 Task: Search one way flight ticket for 4 adults, 2 children, 2 infants in seat and 1 infant on lap in premium economy from Burbank: Hollywood Burbank Airport (was Bob Hope Airport) to Evansville: Evansville Regional Airport on 5-3-2023. Choice of flights is Royal air maroc. Number of bags: 1 carry on bag. Outbound departure time preference is 7:45.
Action: Mouse moved to (381, 317)
Screenshot: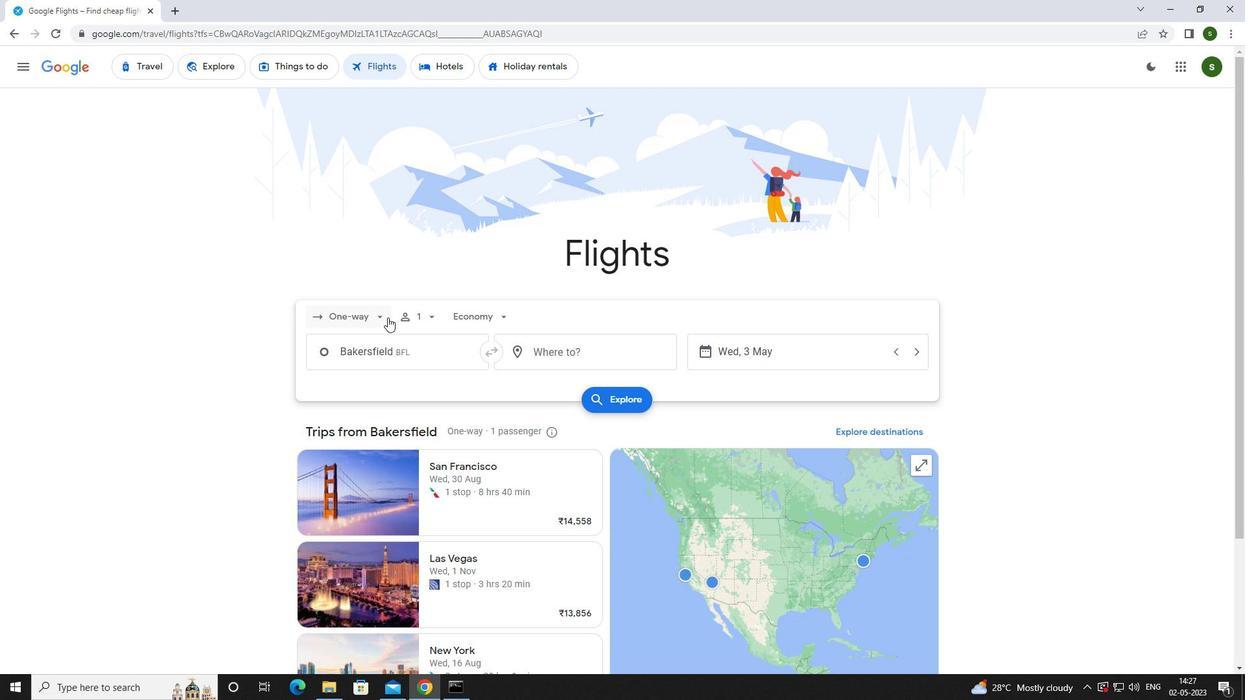 
Action: Mouse pressed left at (381, 317)
Screenshot: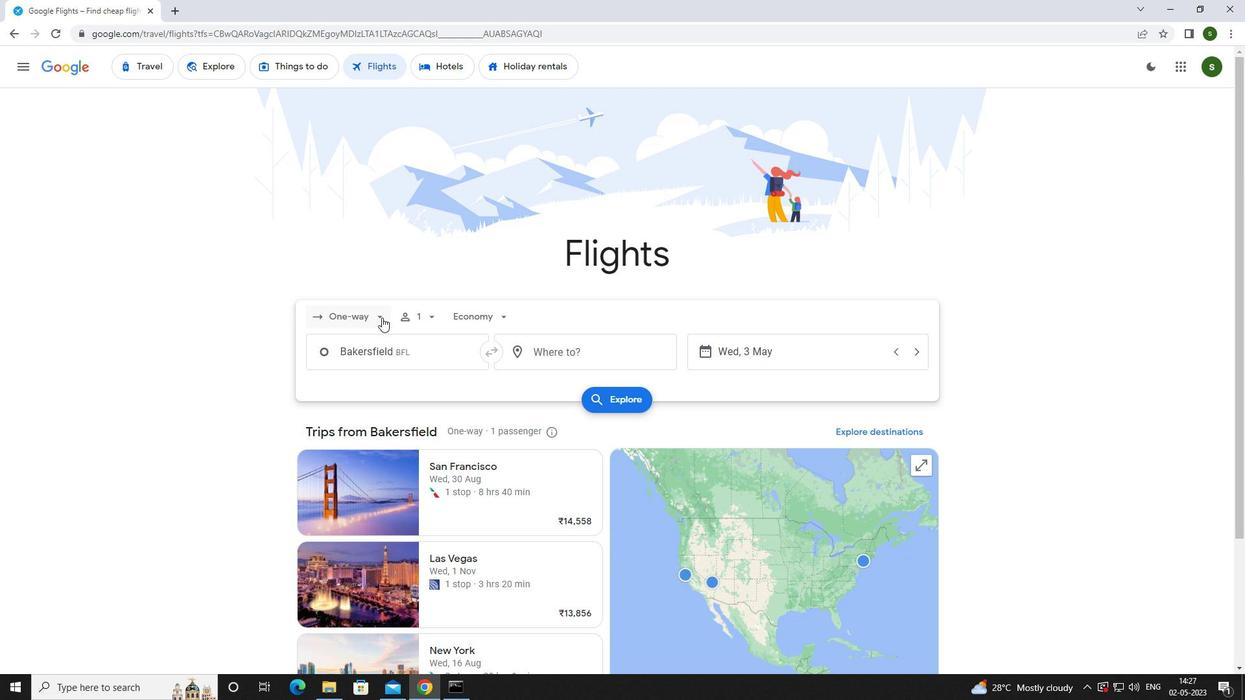 
Action: Mouse moved to (375, 372)
Screenshot: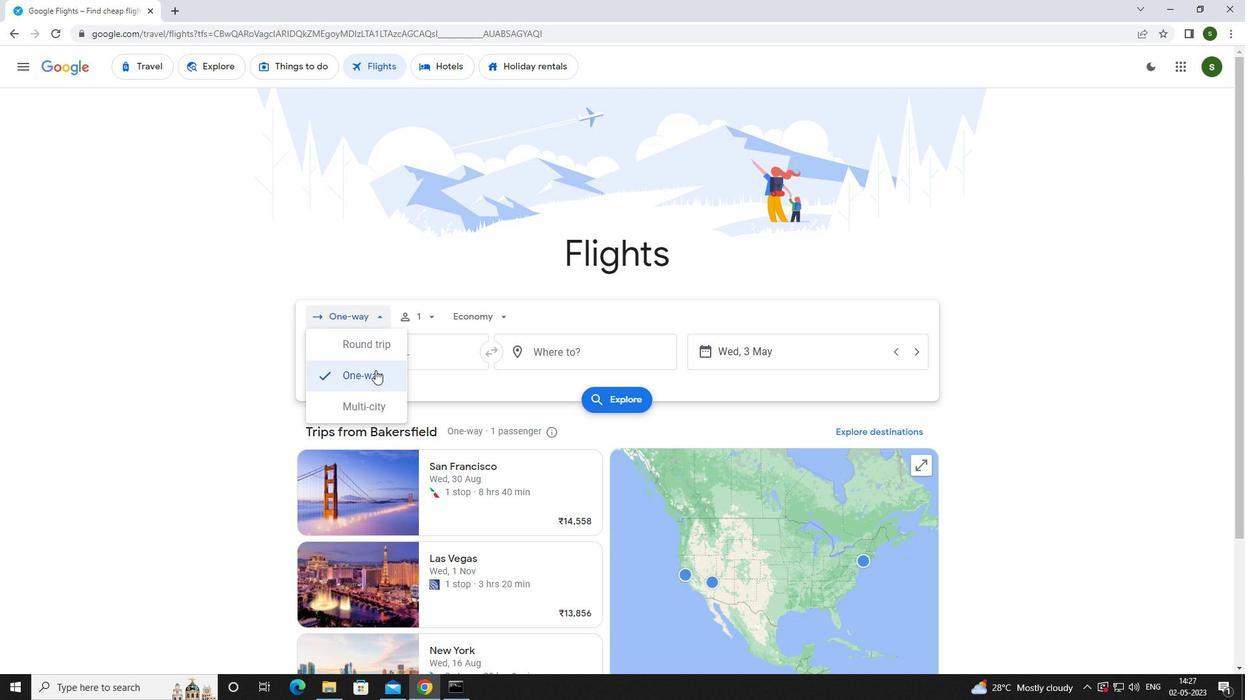 
Action: Mouse pressed left at (375, 372)
Screenshot: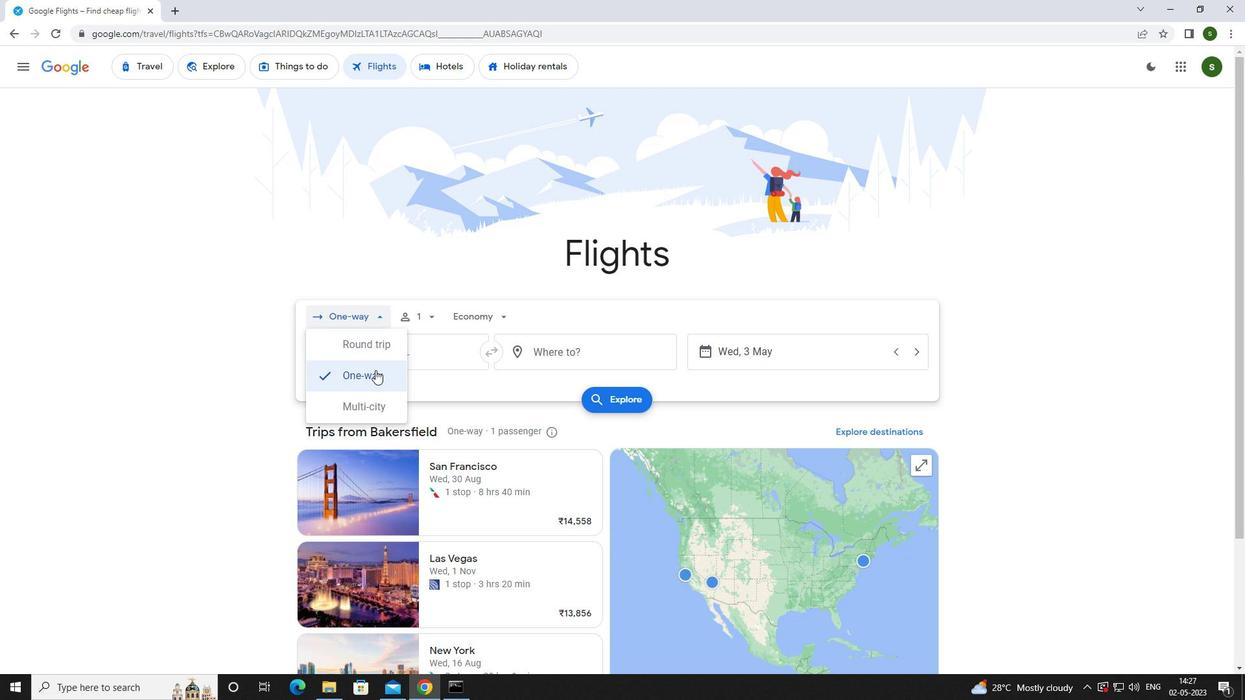 
Action: Mouse moved to (431, 315)
Screenshot: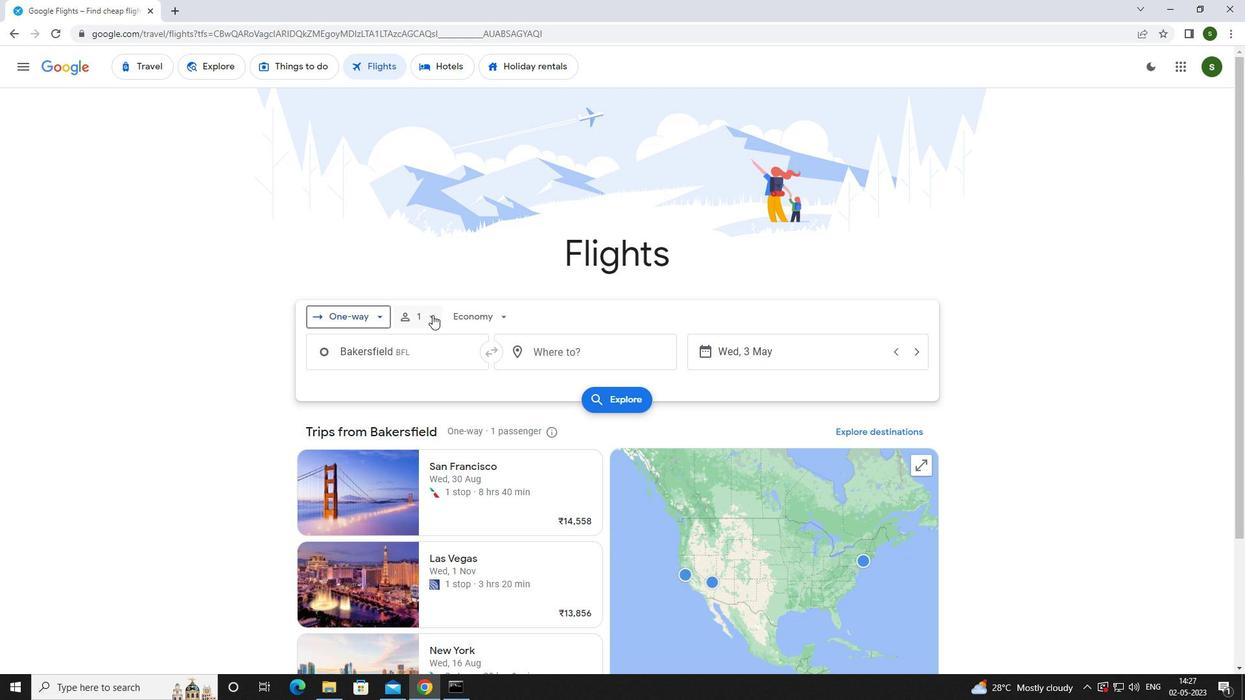 
Action: Mouse pressed left at (431, 315)
Screenshot: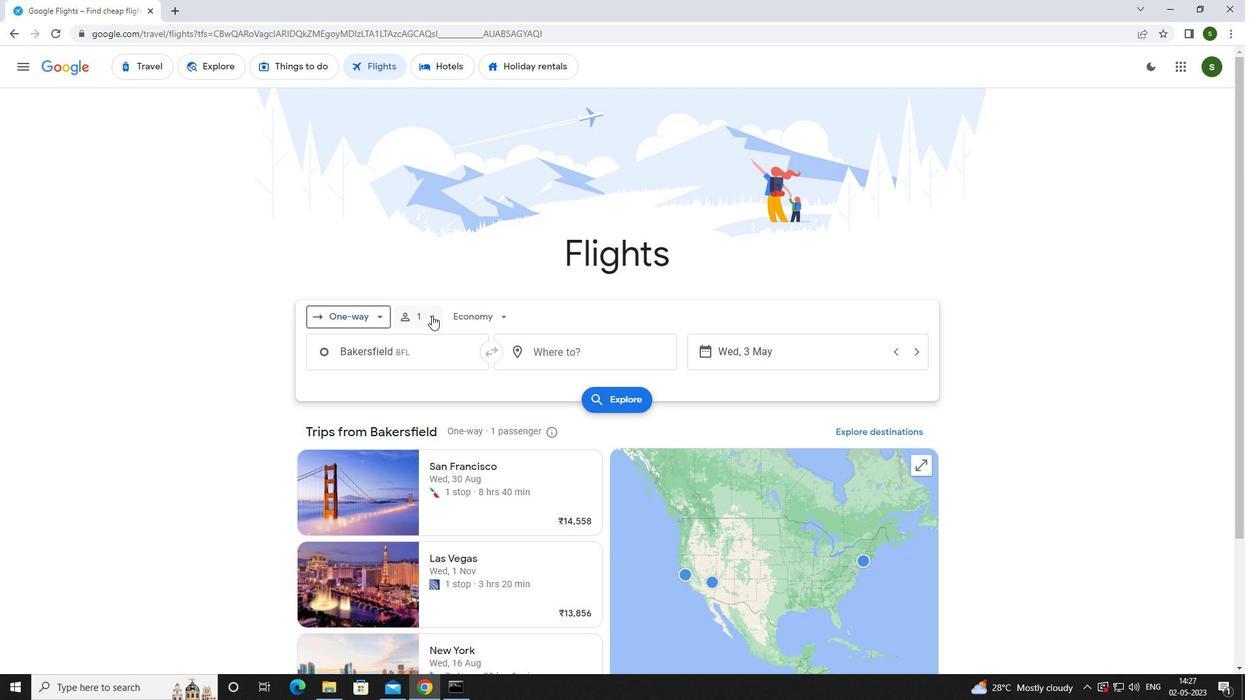 
Action: Mouse moved to (530, 353)
Screenshot: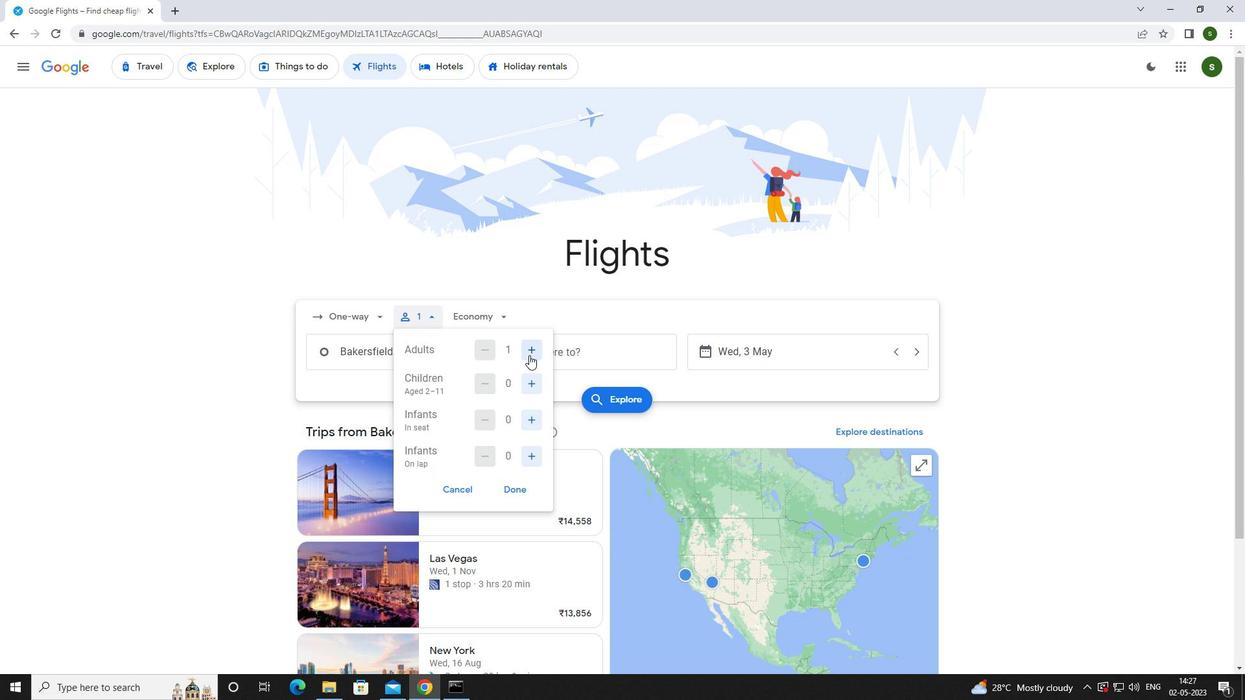 
Action: Mouse pressed left at (530, 353)
Screenshot: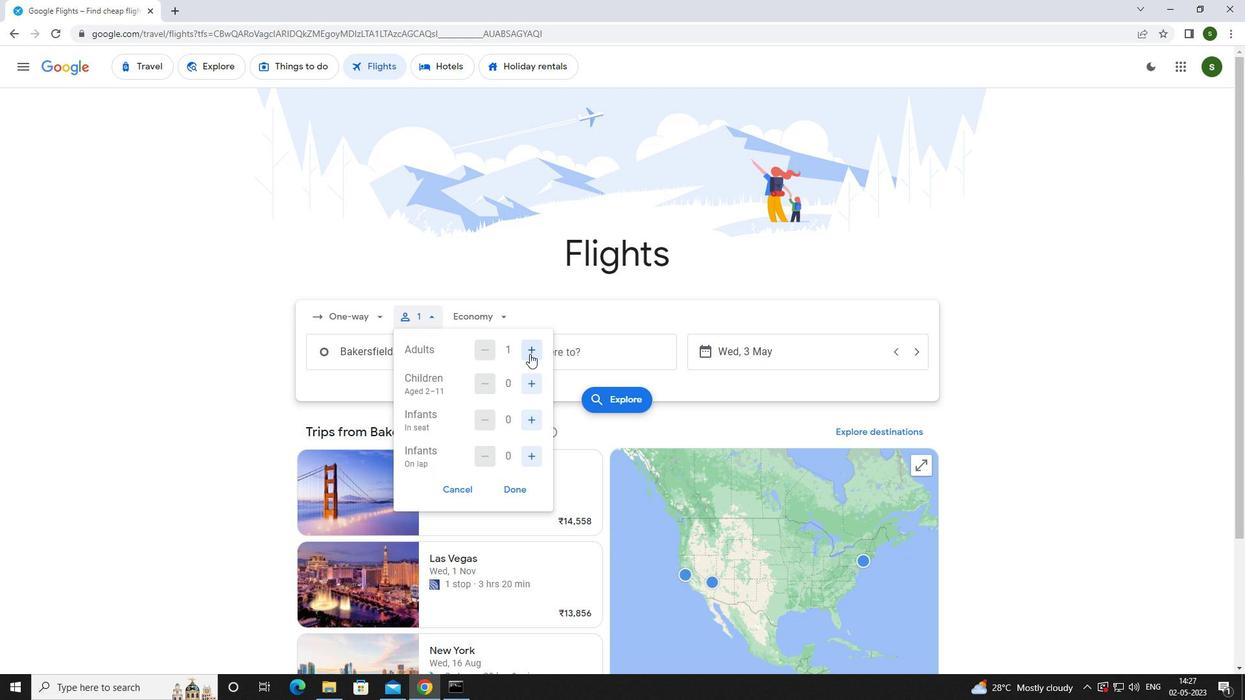 
Action: Mouse pressed left at (530, 353)
Screenshot: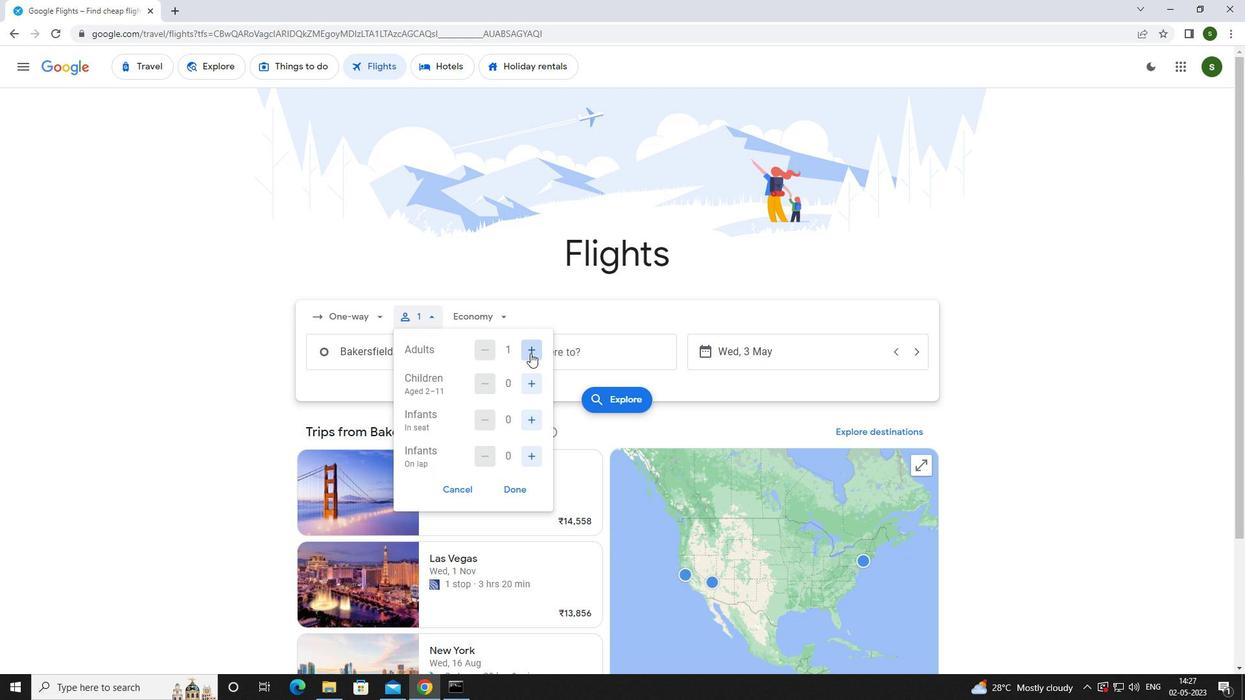 
Action: Mouse pressed left at (530, 353)
Screenshot: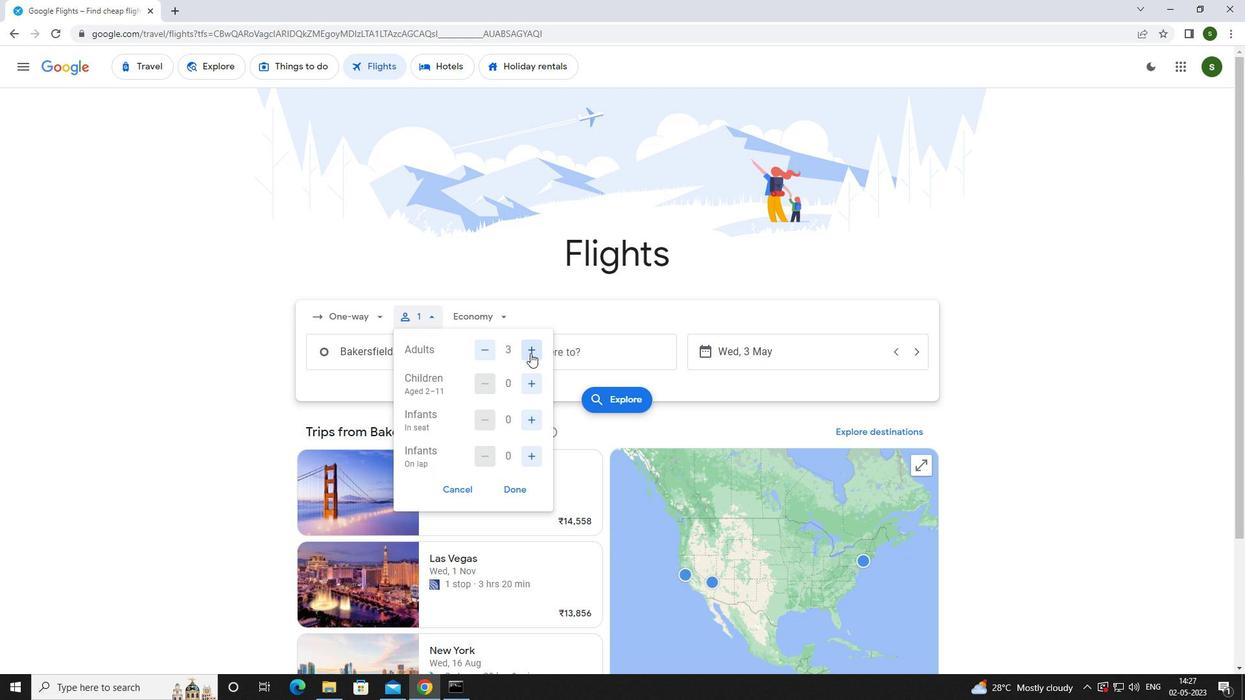 
Action: Mouse moved to (533, 383)
Screenshot: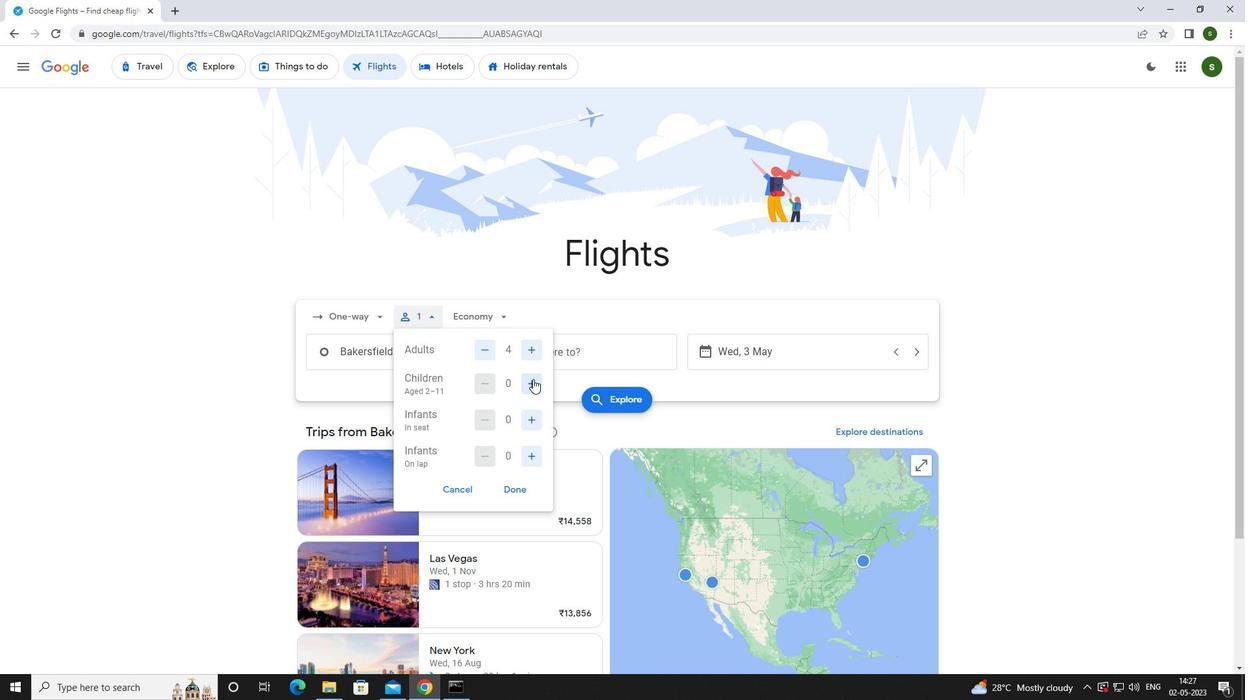 
Action: Mouse pressed left at (533, 383)
Screenshot: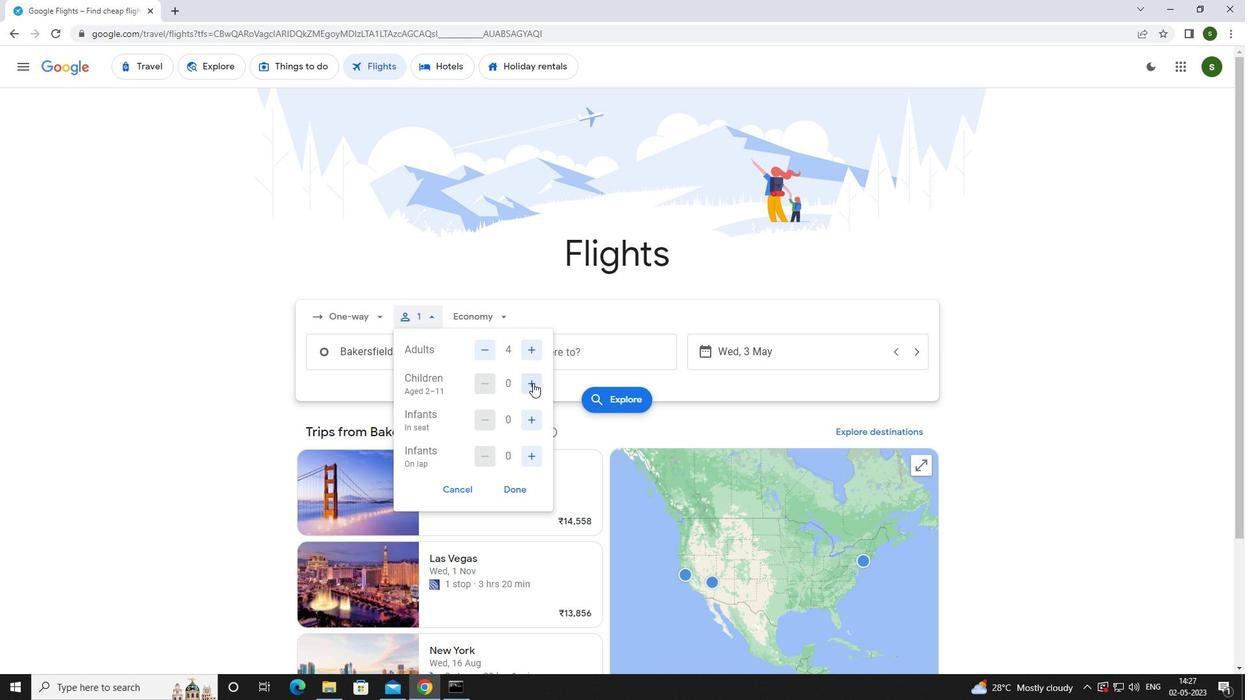 
Action: Mouse pressed left at (533, 383)
Screenshot: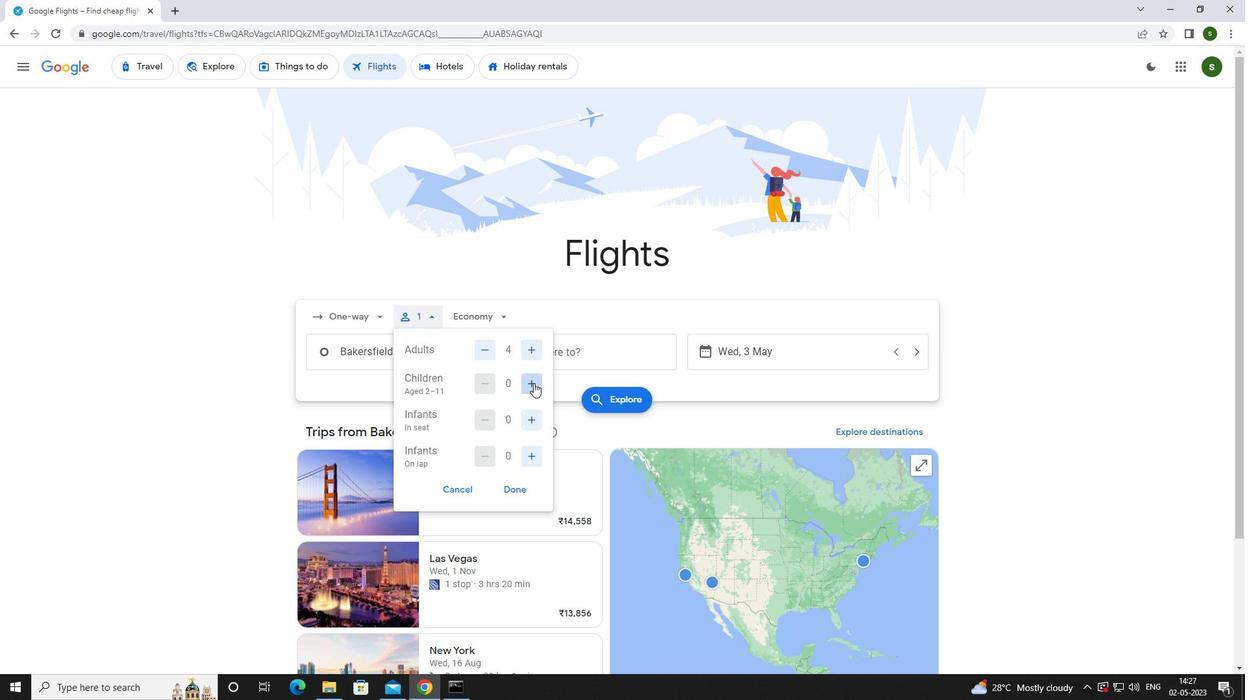 
Action: Mouse moved to (531, 424)
Screenshot: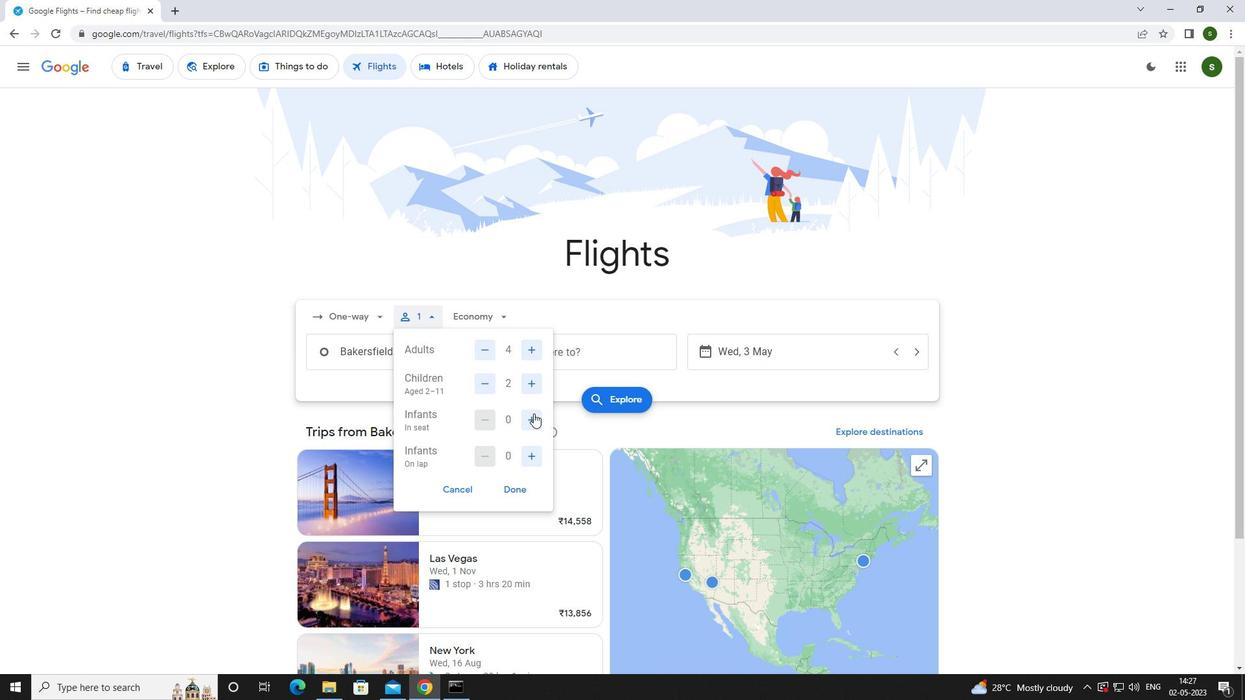 
Action: Mouse pressed left at (531, 424)
Screenshot: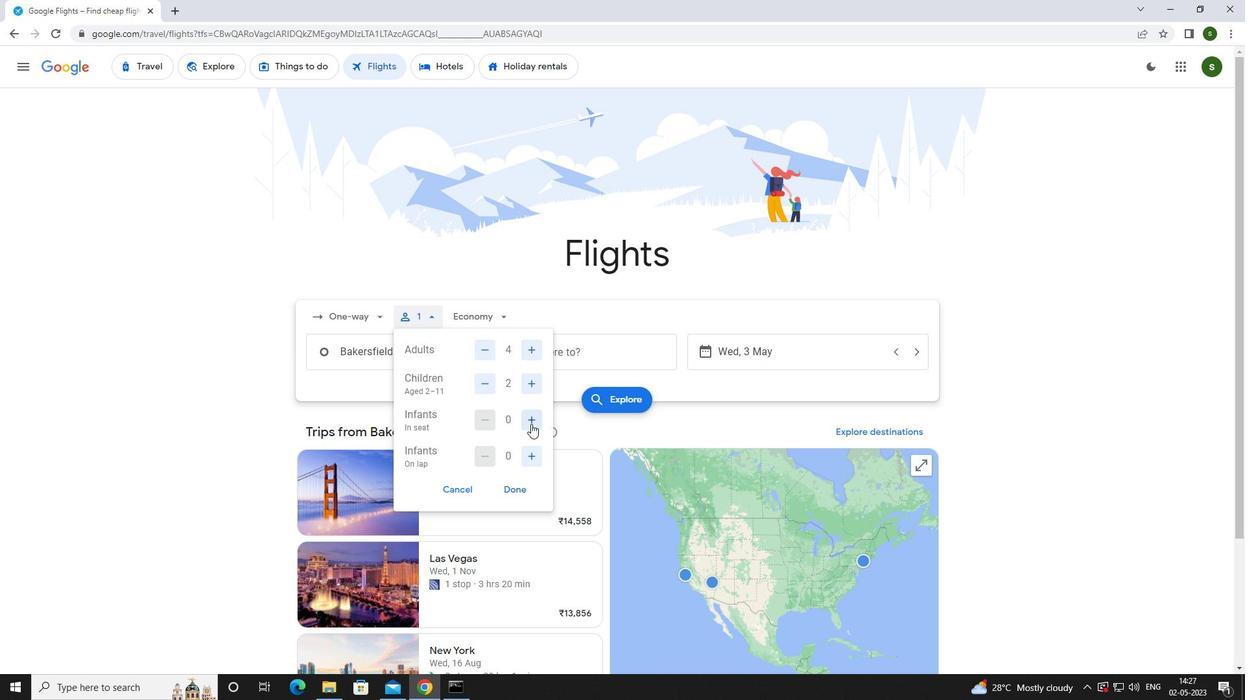
Action: Mouse pressed left at (531, 424)
Screenshot: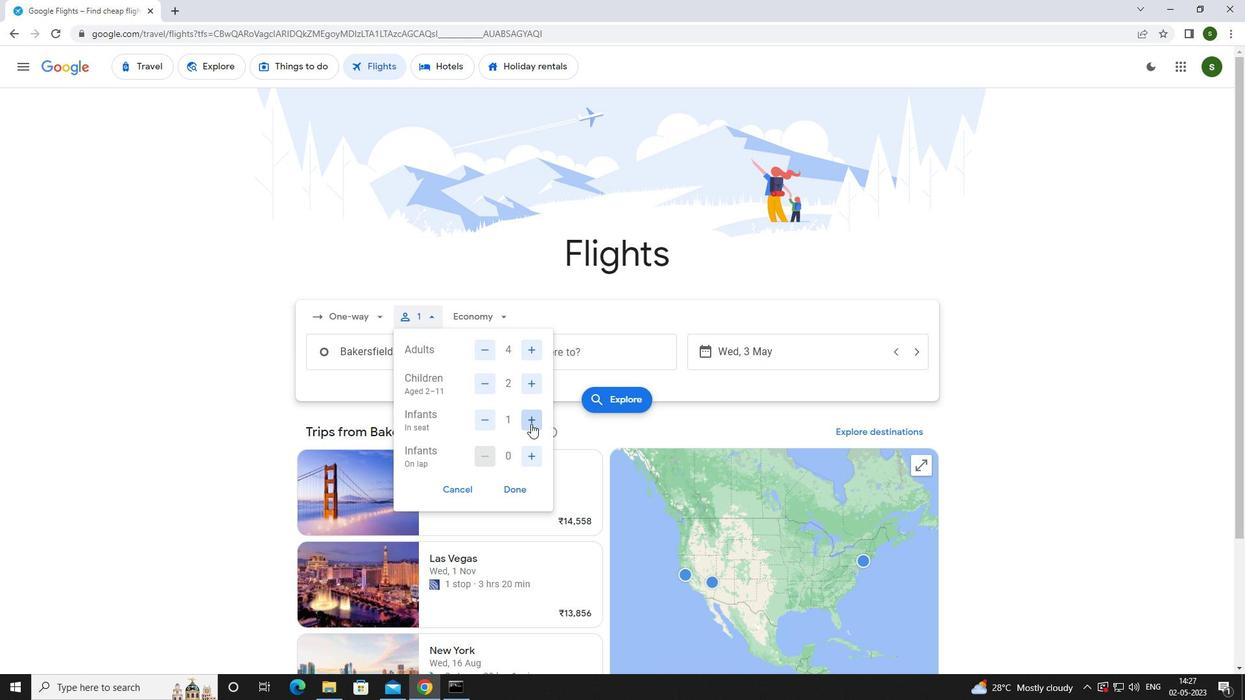 
Action: Mouse moved to (531, 453)
Screenshot: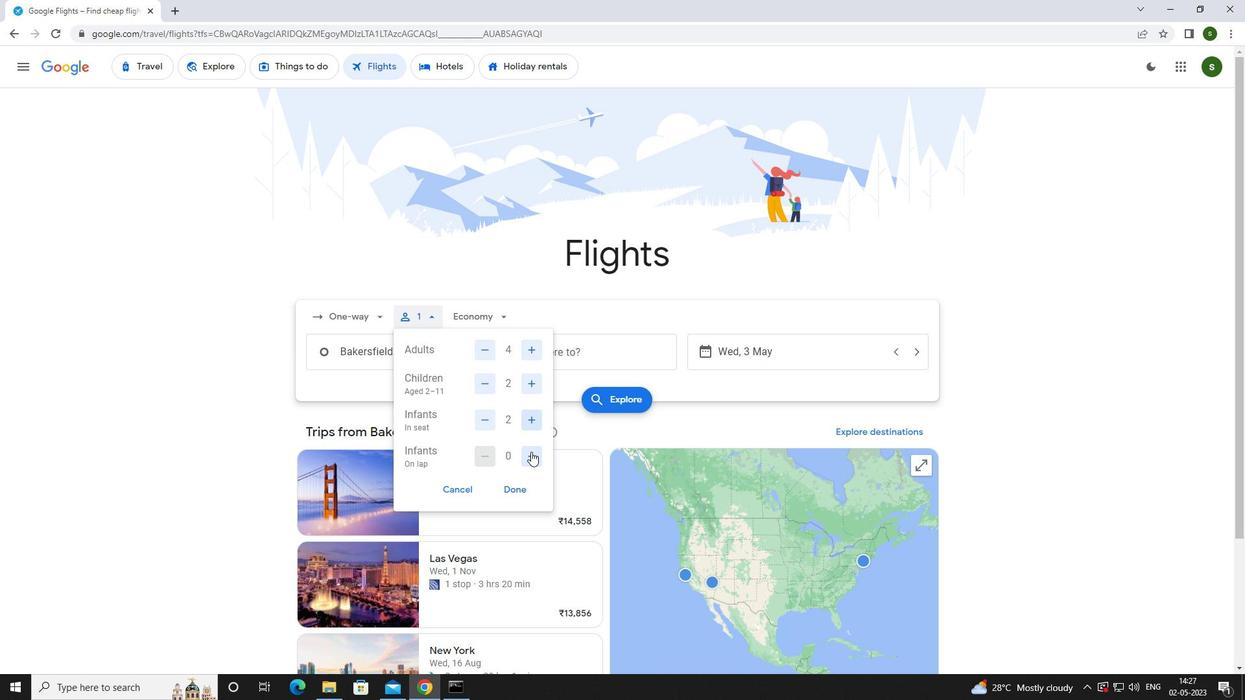 
Action: Mouse pressed left at (531, 453)
Screenshot: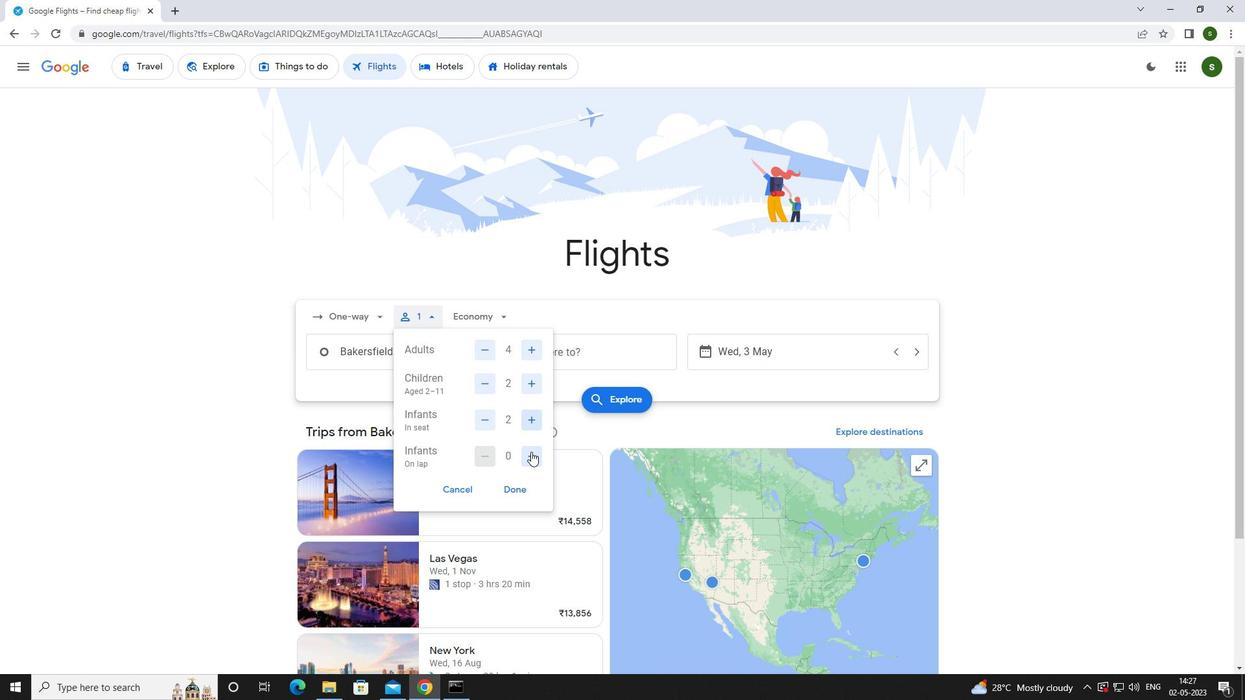 
Action: Mouse moved to (499, 319)
Screenshot: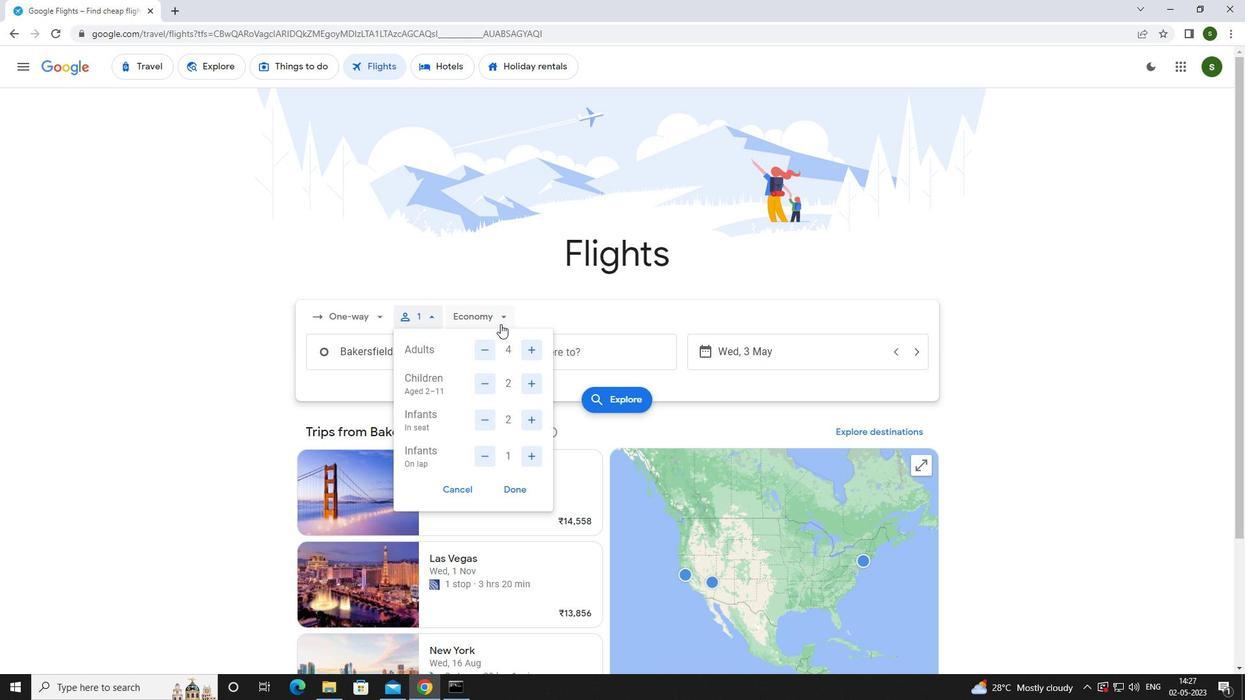 
Action: Mouse pressed left at (499, 319)
Screenshot: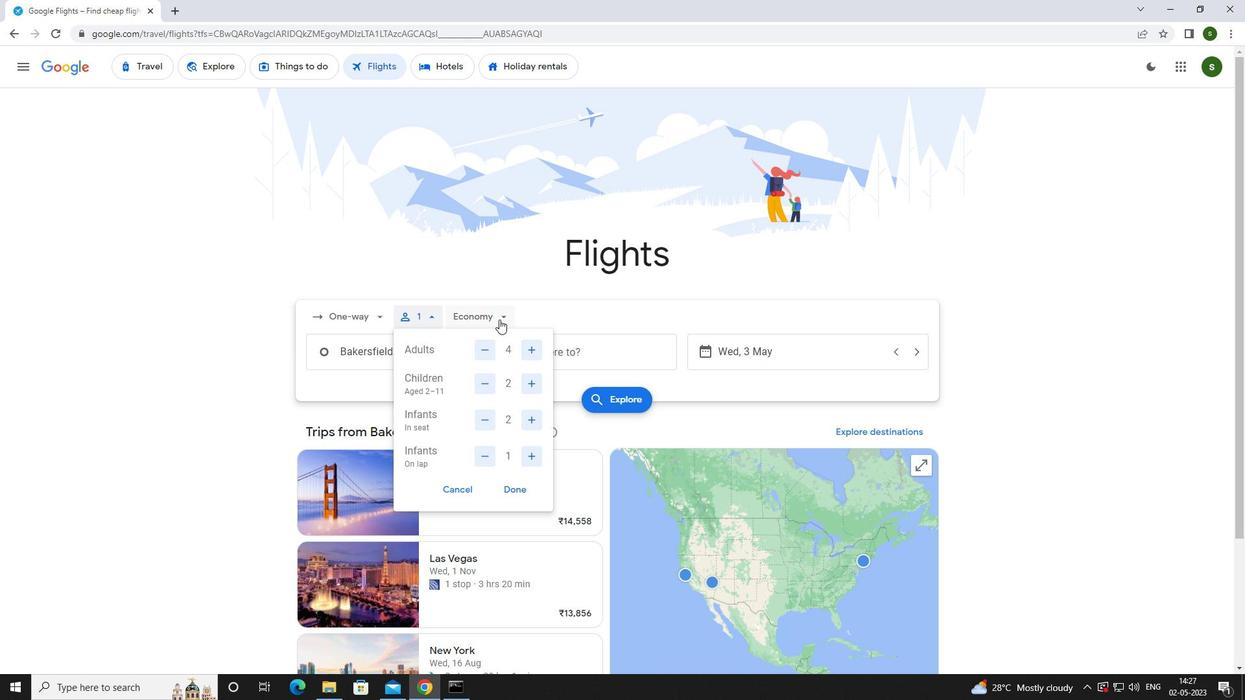 
Action: Mouse moved to (505, 377)
Screenshot: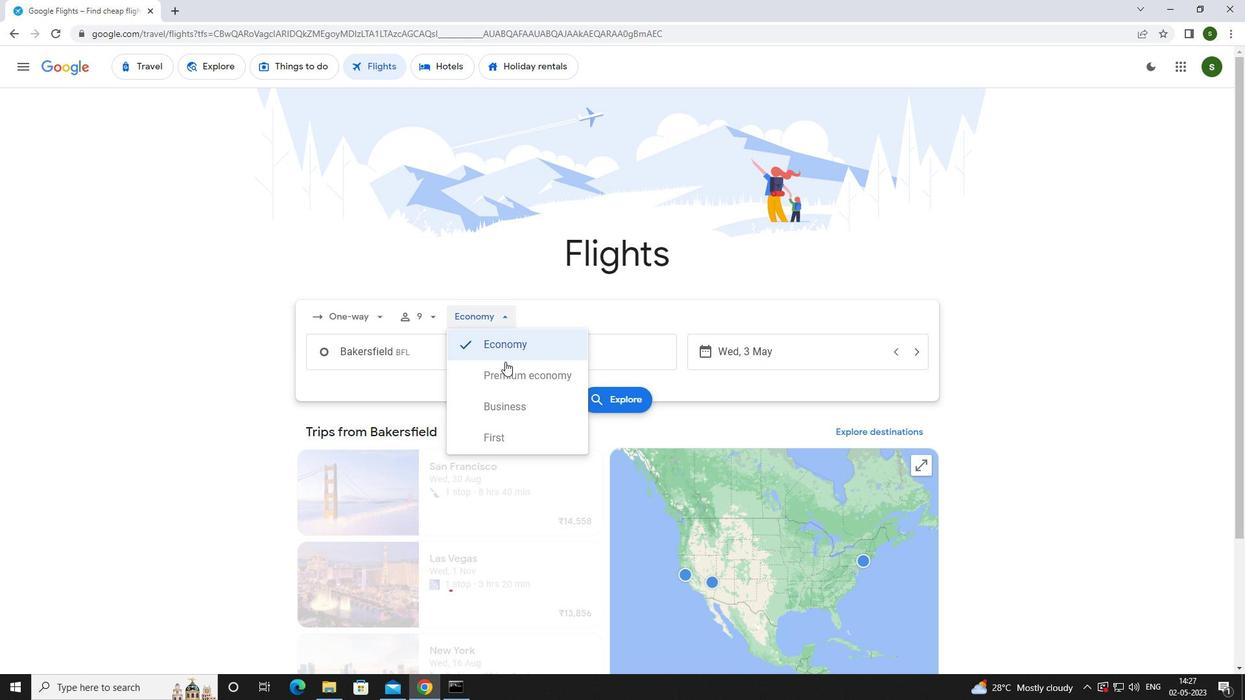 
Action: Mouse pressed left at (505, 377)
Screenshot: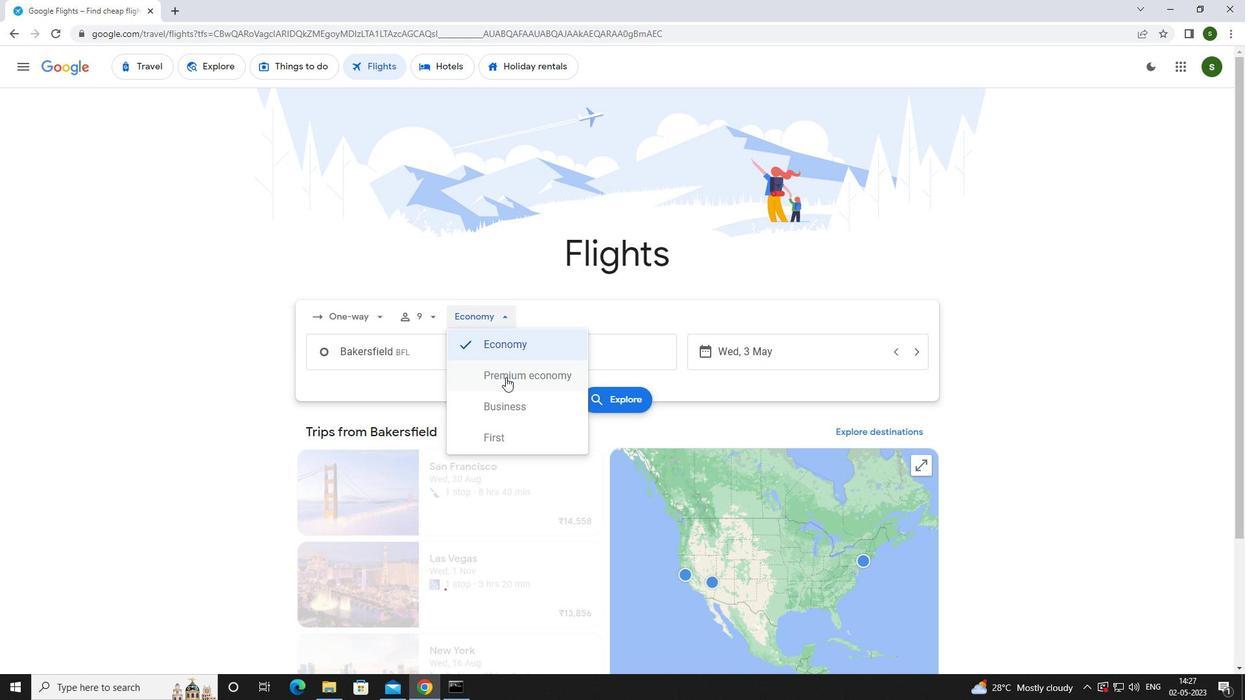 
Action: Mouse moved to (466, 357)
Screenshot: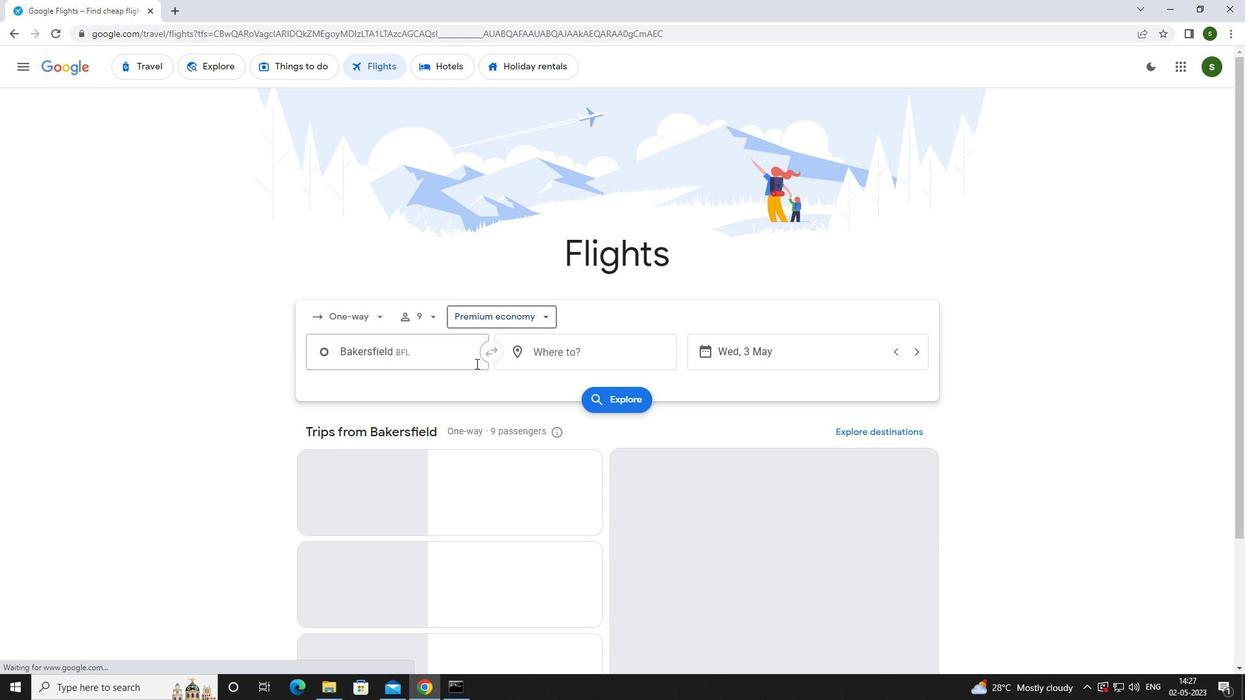 
Action: Mouse pressed left at (466, 357)
Screenshot: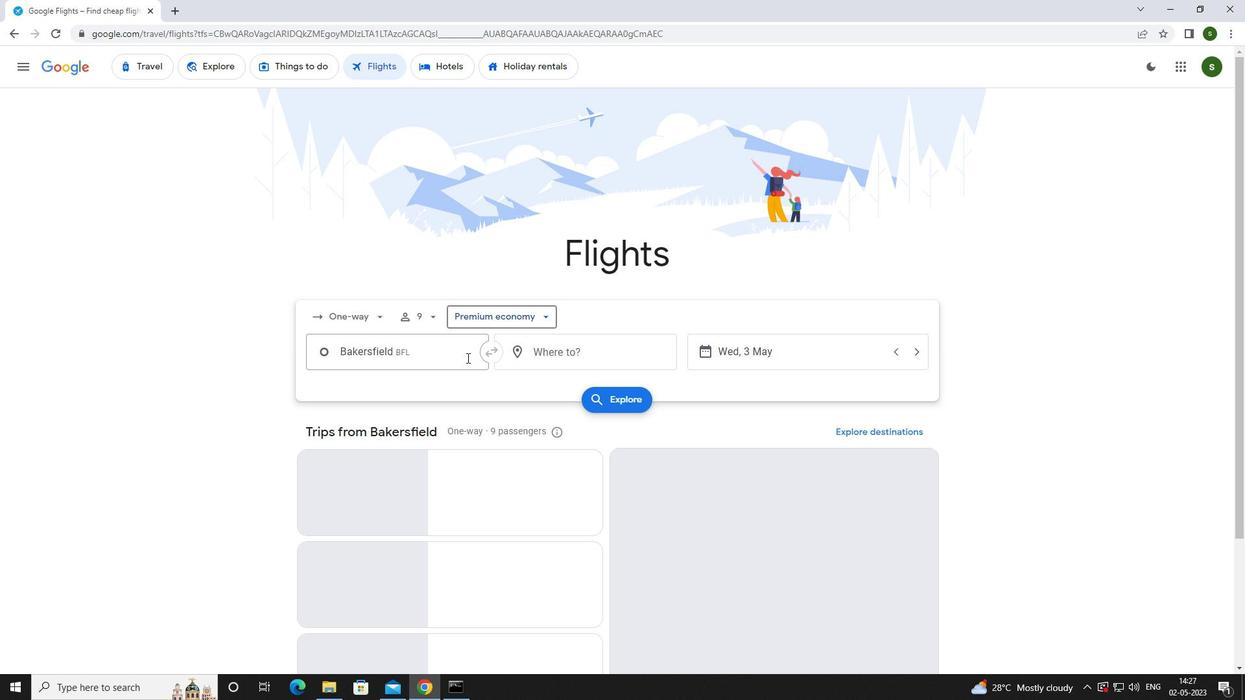 
Action: Mouse moved to (461, 358)
Screenshot: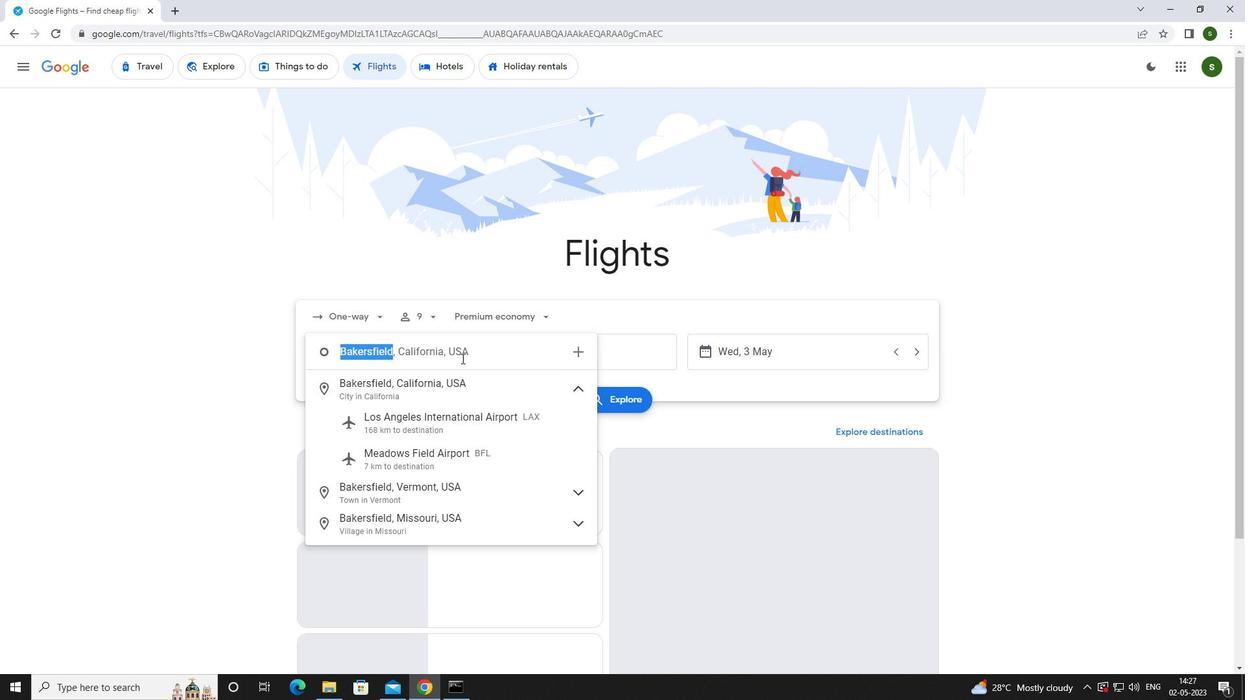 
Action: Key pressed <Key.caps_lock>b<Key.caps_lock>urbank
Screenshot: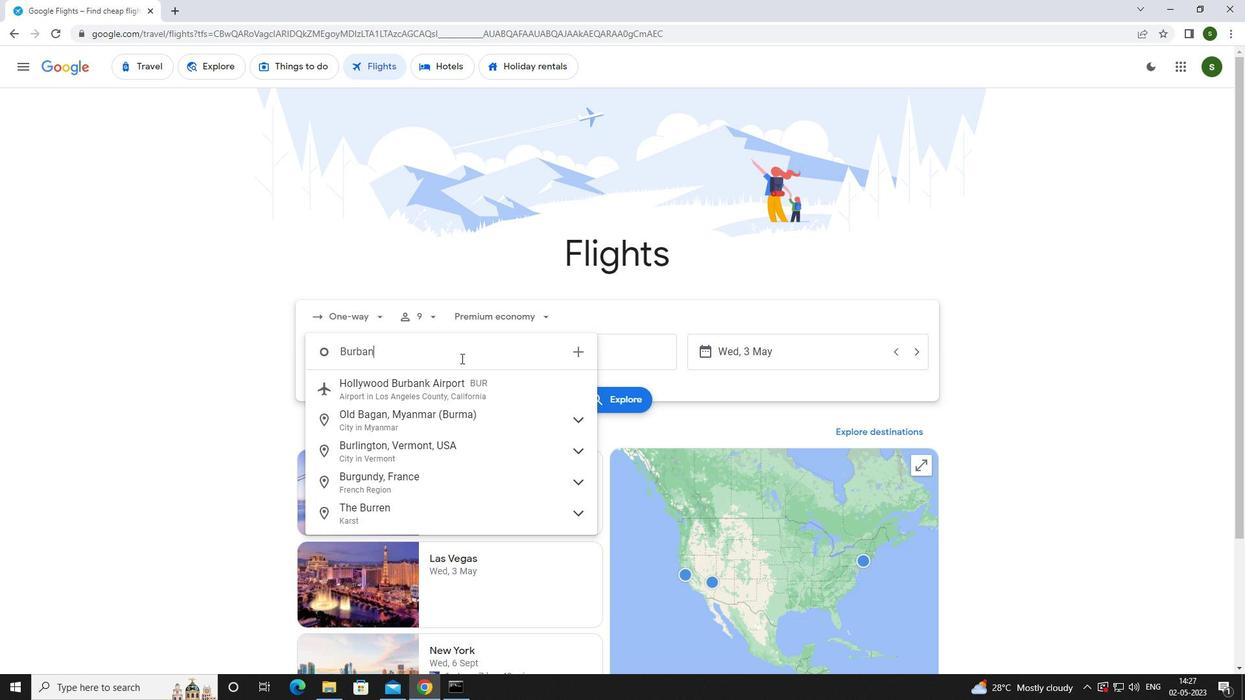 
Action: Mouse moved to (464, 418)
Screenshot: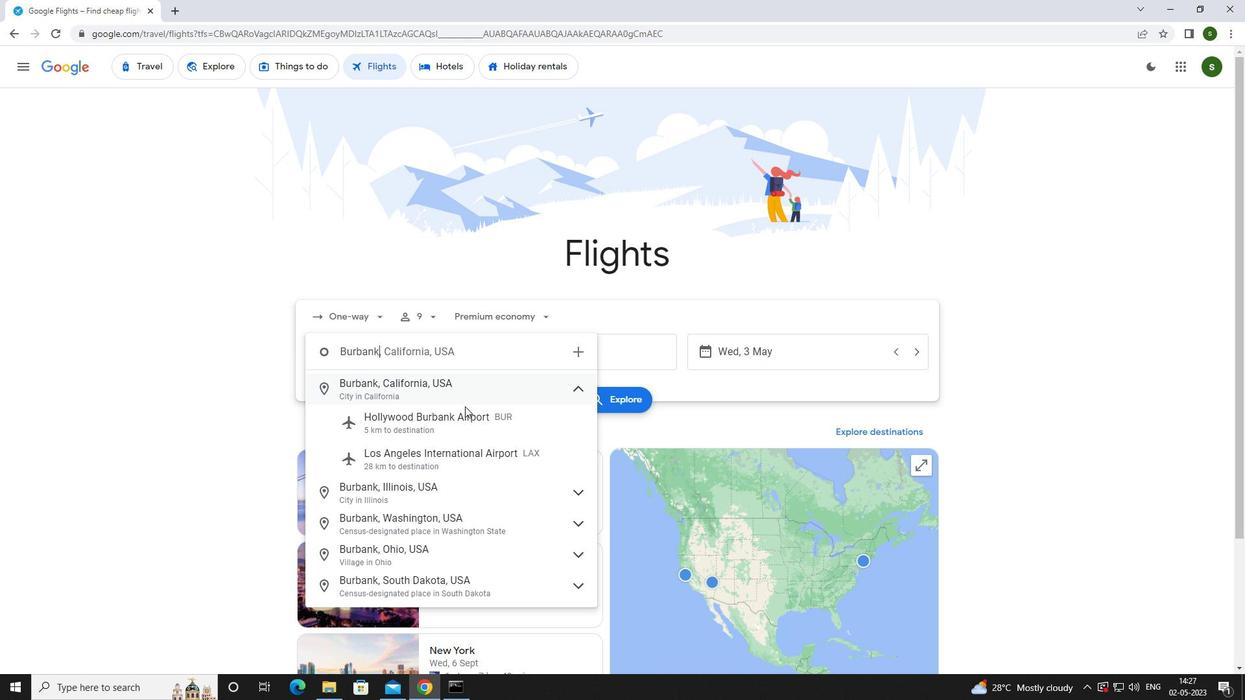 
Action: Mouse pressed left at (464, 418)
Screenshot: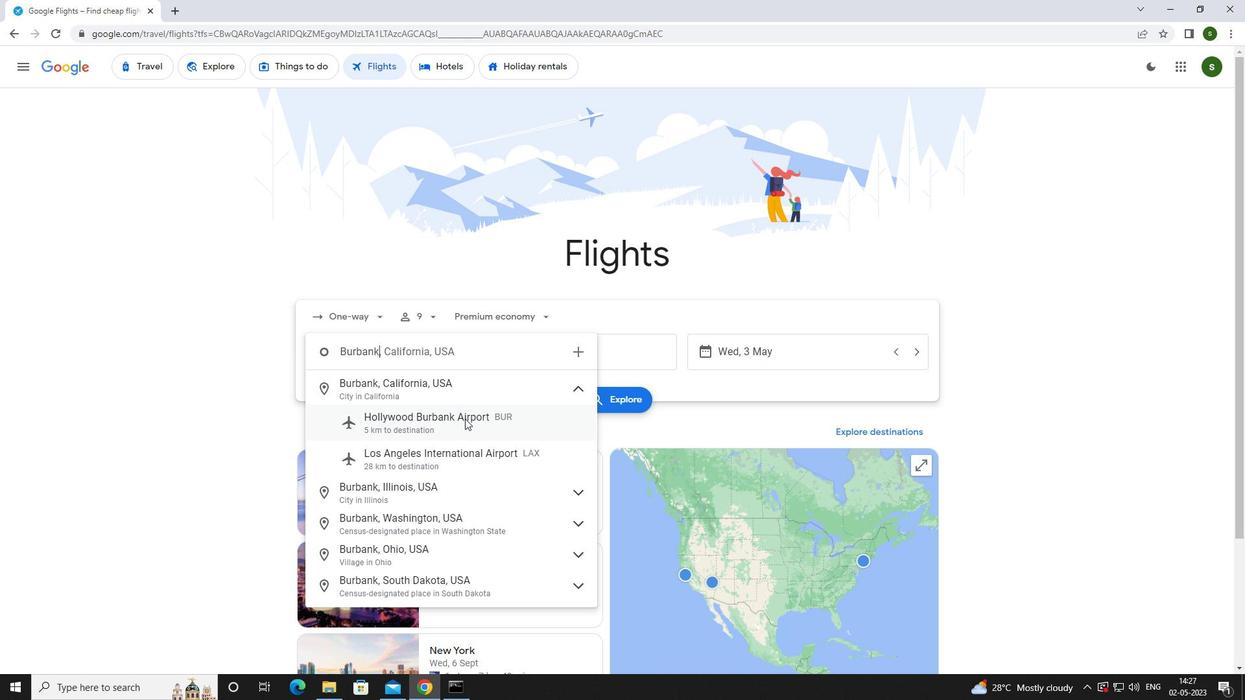 
Action: Mouse moved to (570, 345)
Screenshot: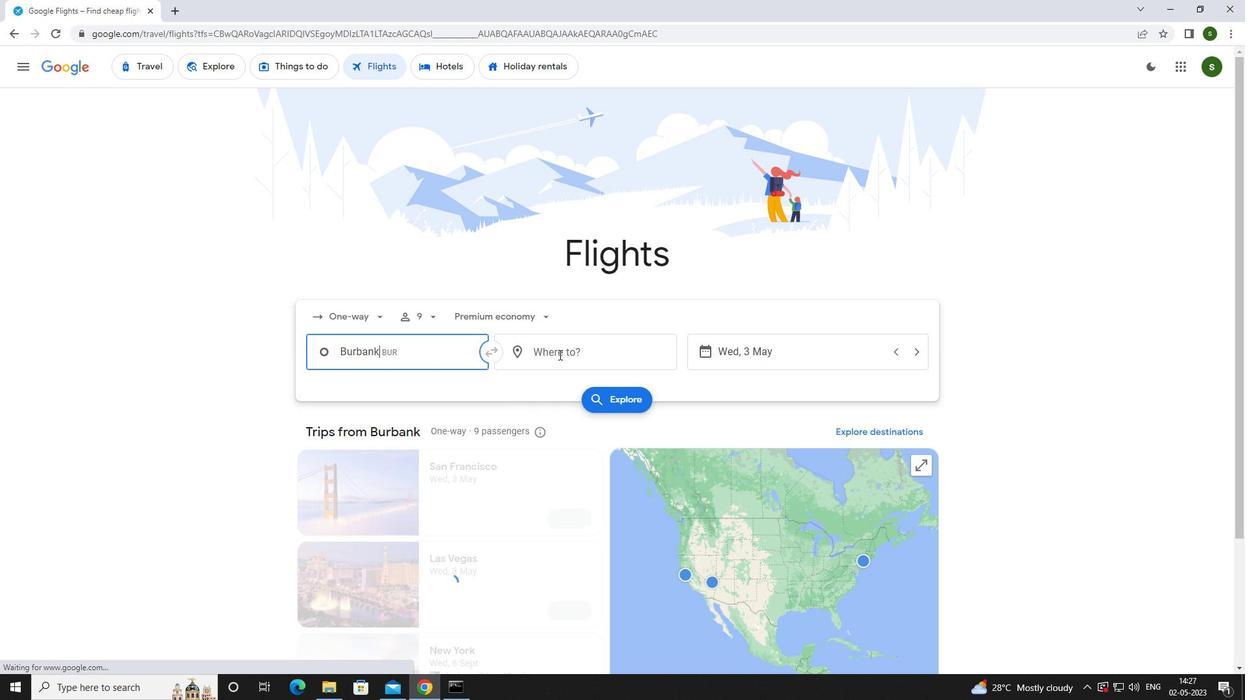 
Action: Mouse pressed left at (570, 345)
Screenshot: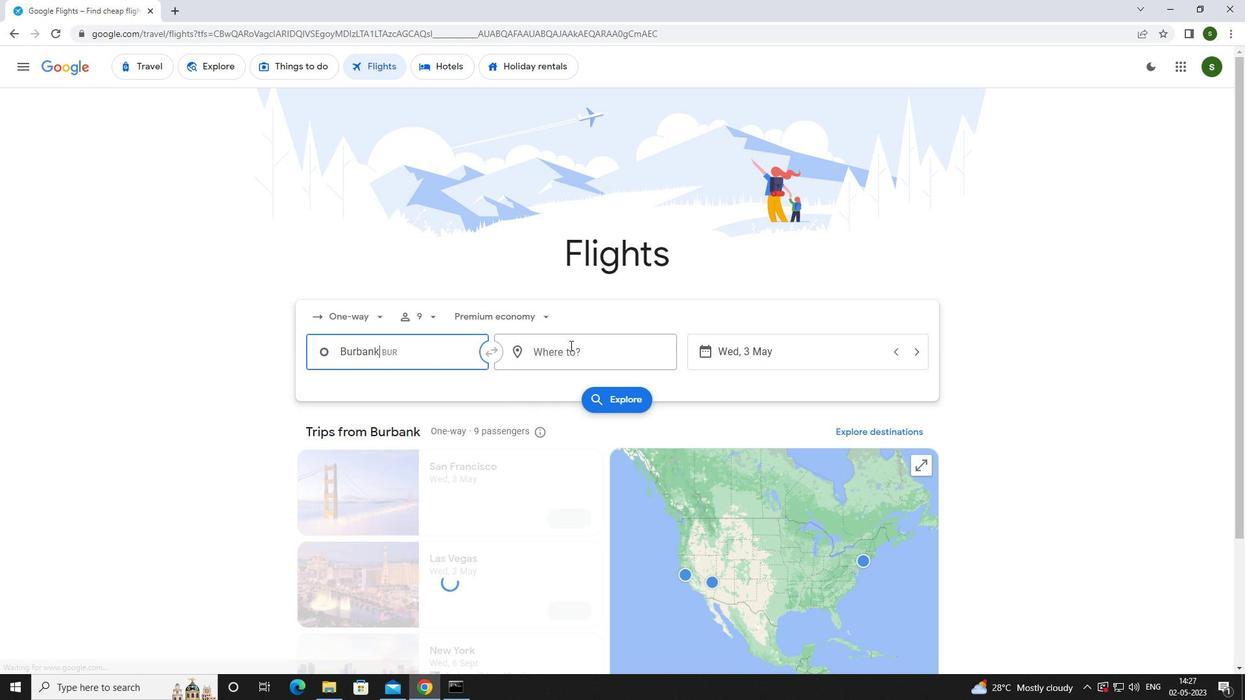 
Action: Mouse moved to (556, 348)
Screenshot: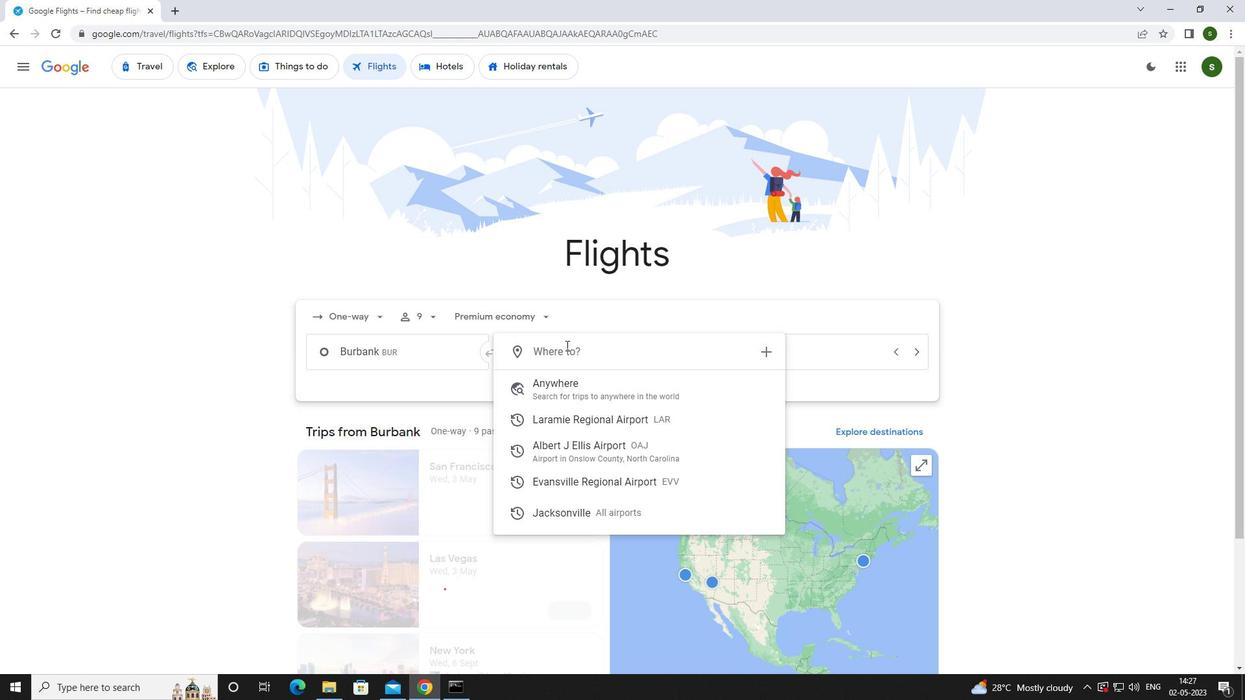 
Action: Key pressed <Key.caps_lock>e<Key.caps_lock>vansvil
Screenshot: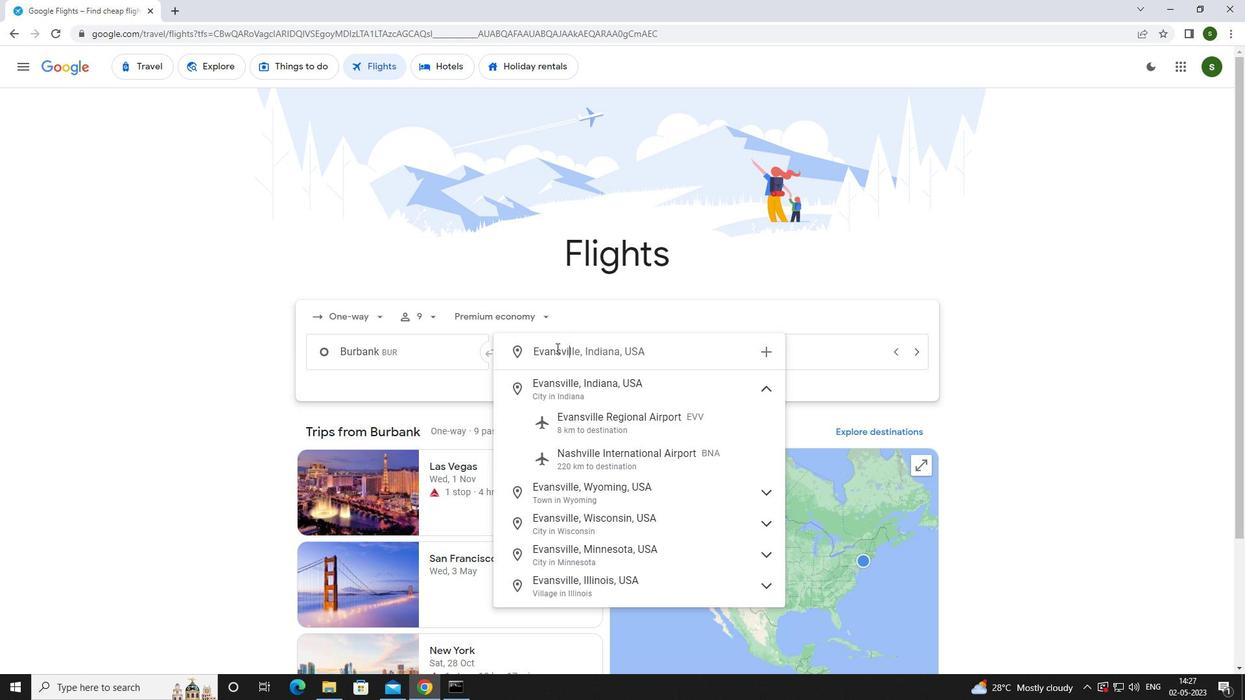 
Action: Mouse moved to (587, 420)
Screenshot: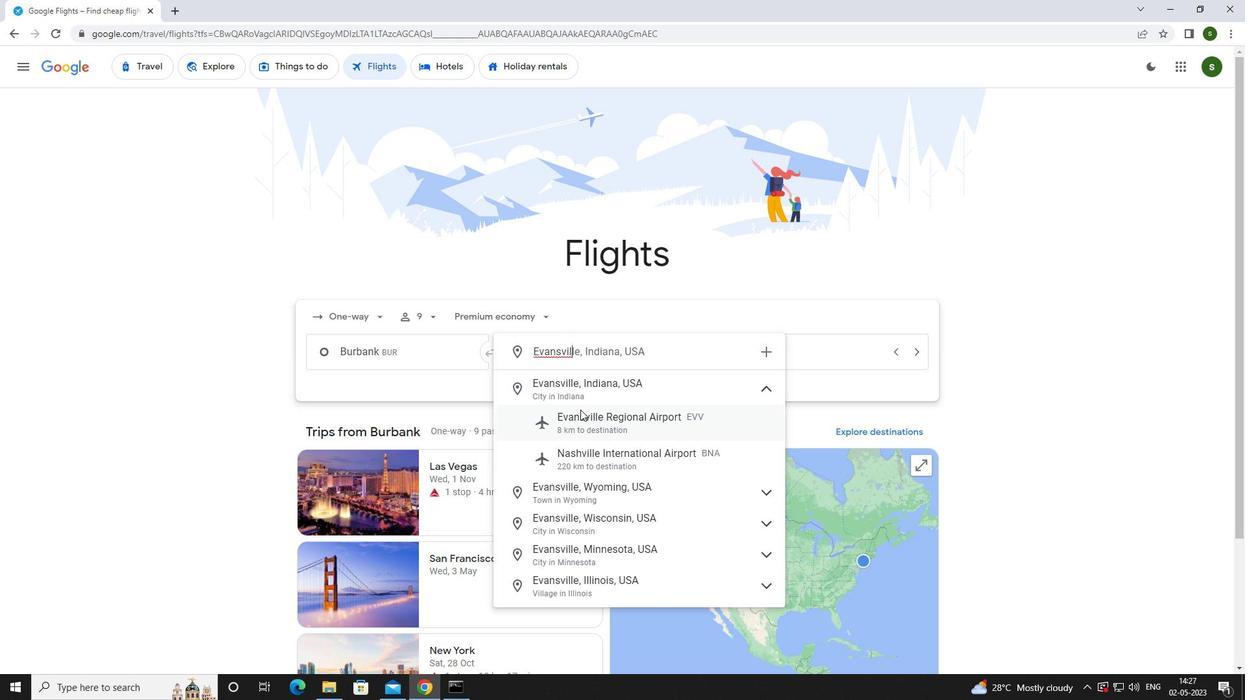 
Action: Mouse pressed left at (587, 420)
Screenshot: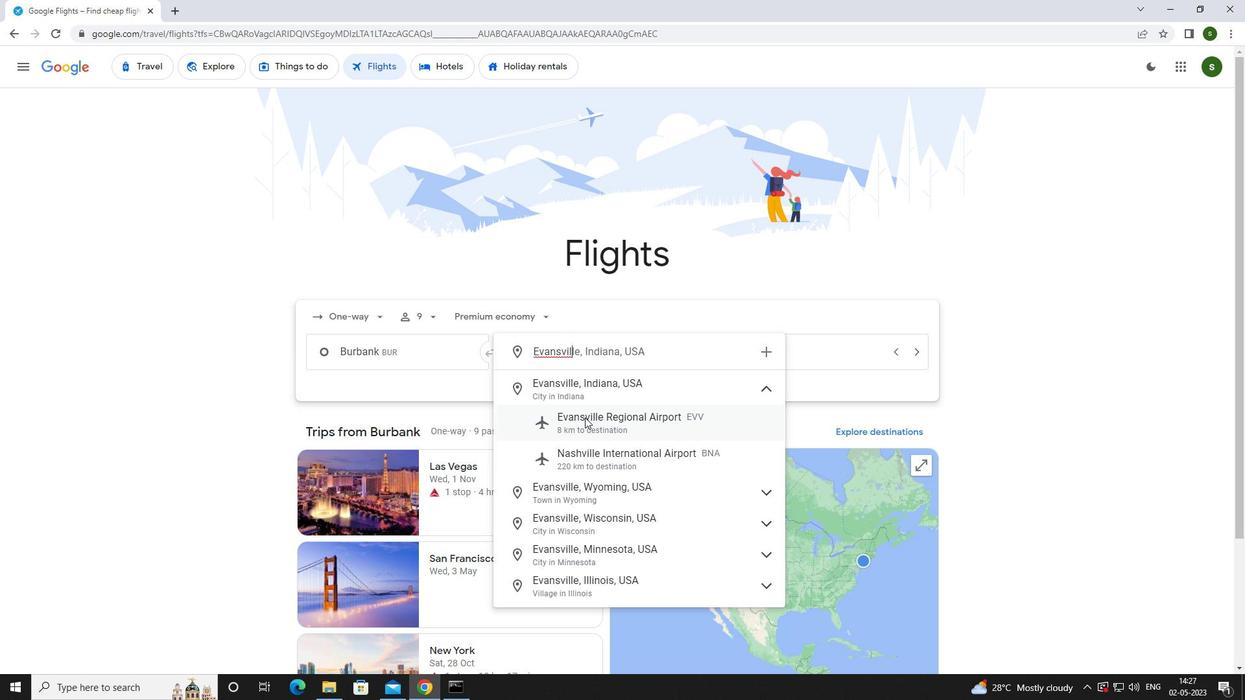 
Action: Mouse moved to (800, 354)
Screenshot: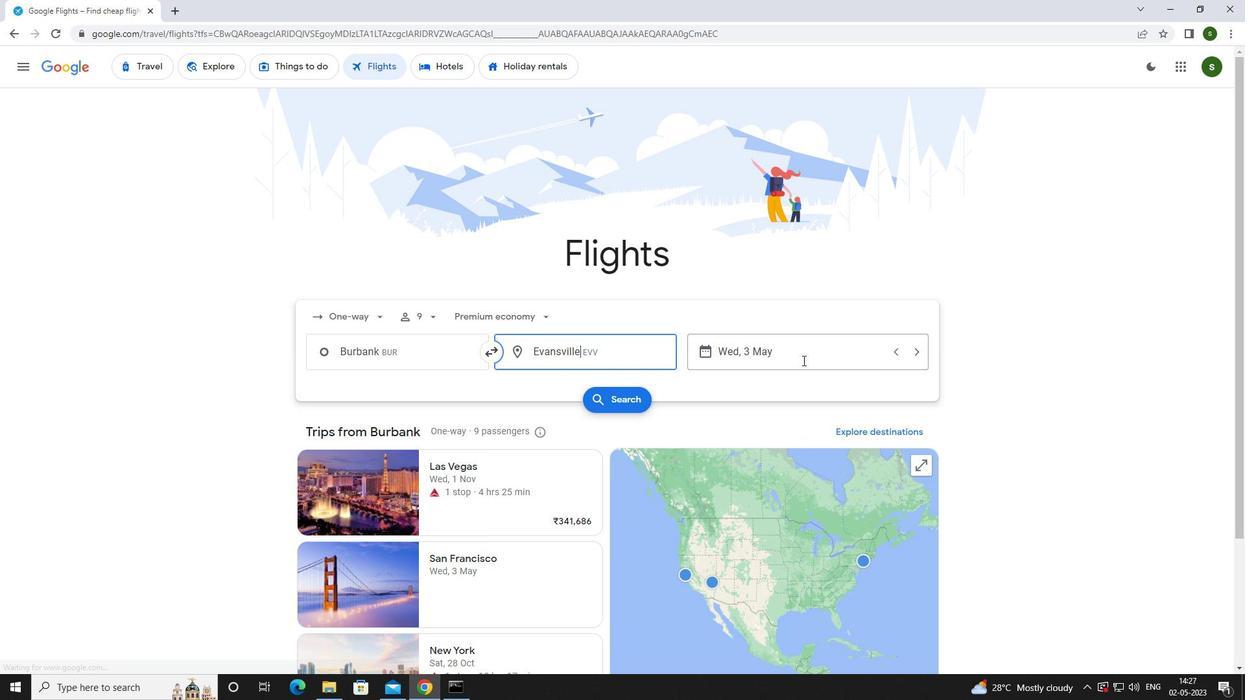 
Action: Mouse pressed left at (800, 354)
Screenshot: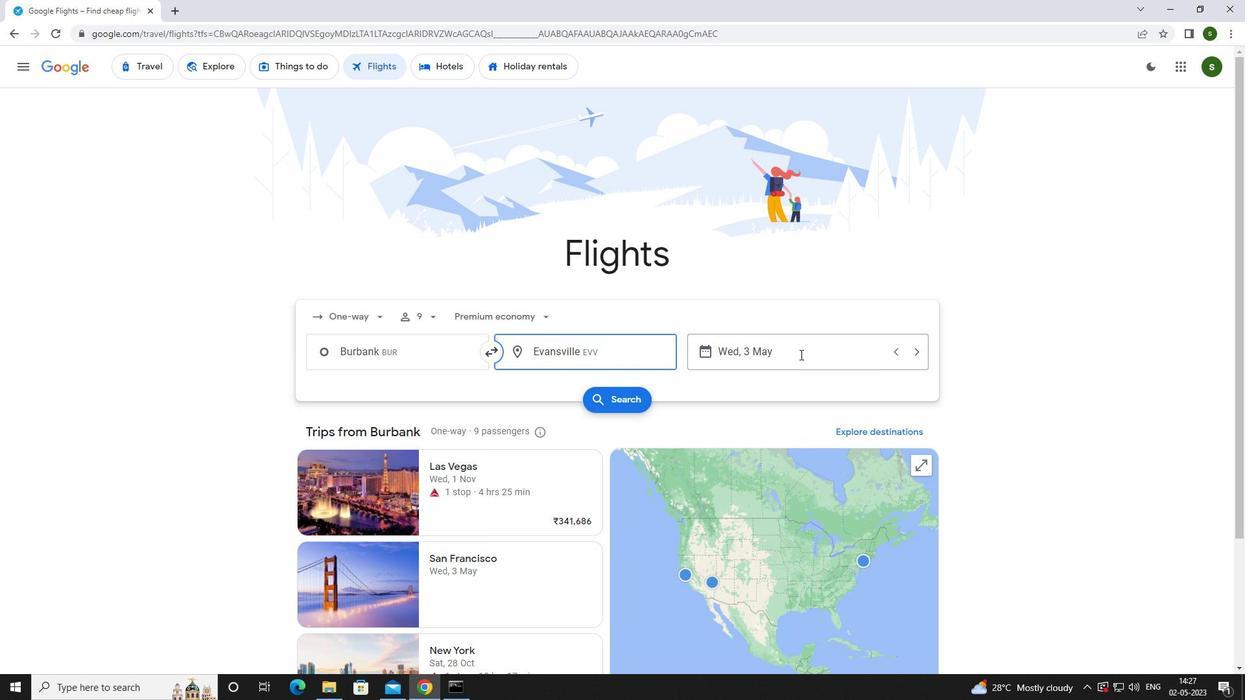 
Action: Mouse moved to (566, 437)
Screenshot: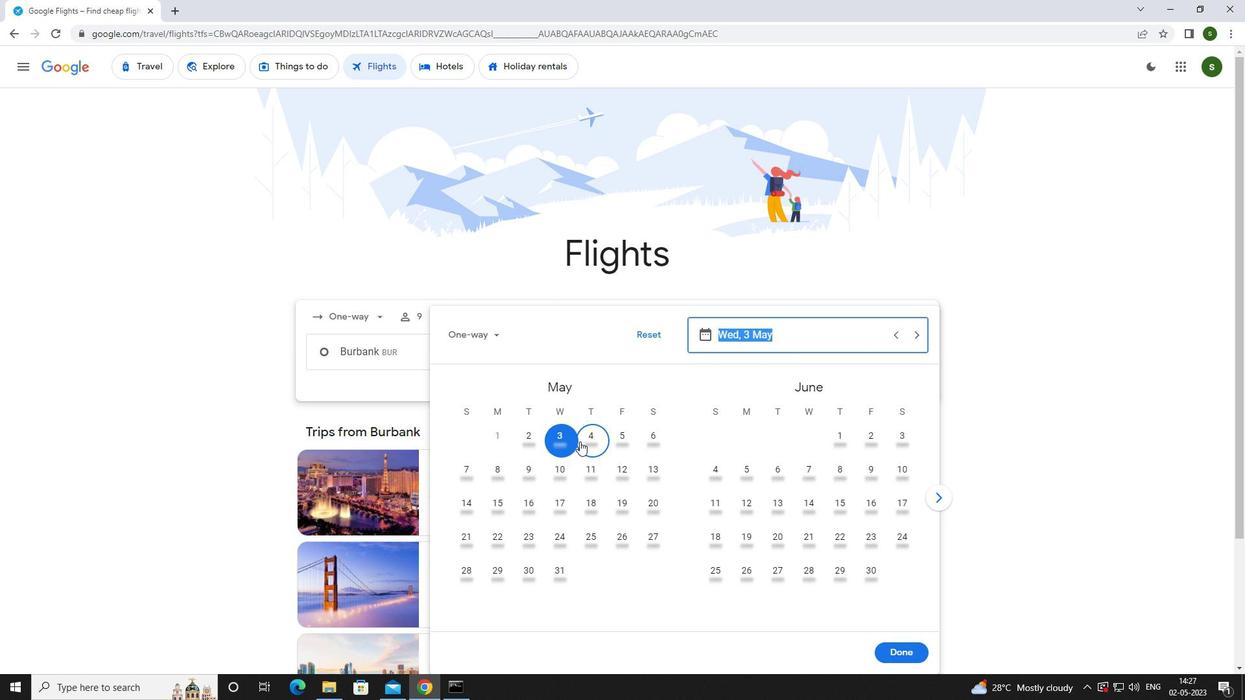
Action: Mouse pressed left at (566, 437)
Screenshot: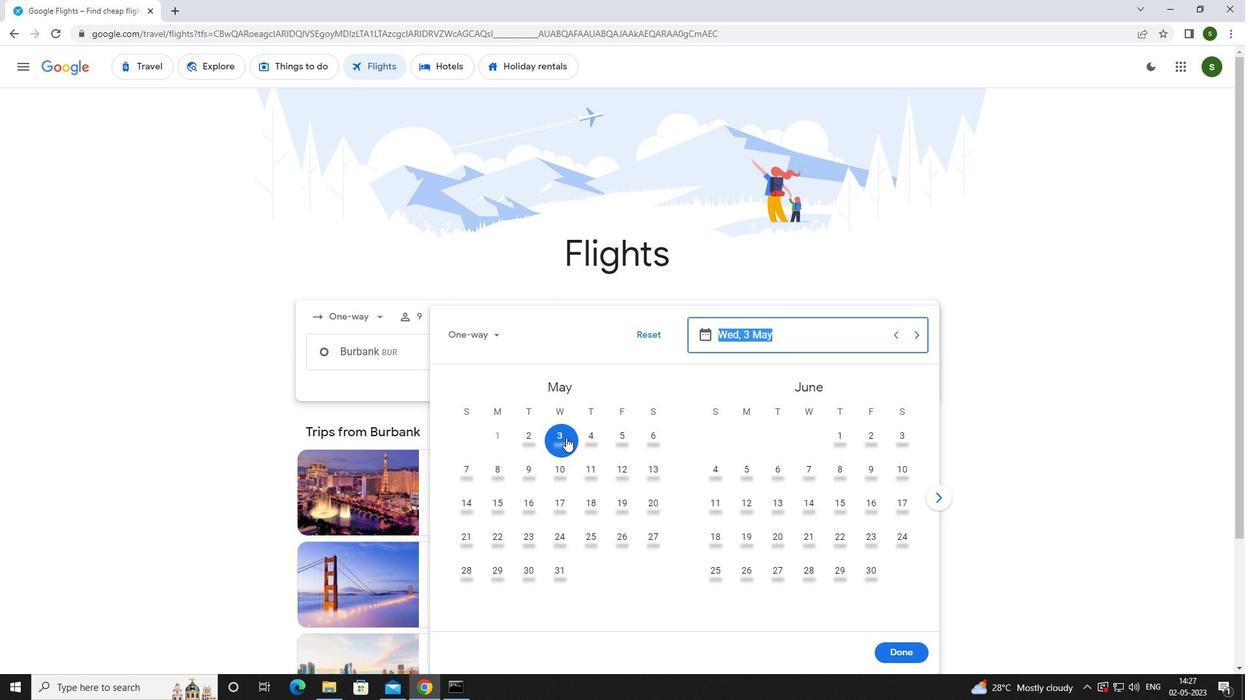 
Action: Mouse moved to (902, 643)
Screenshot: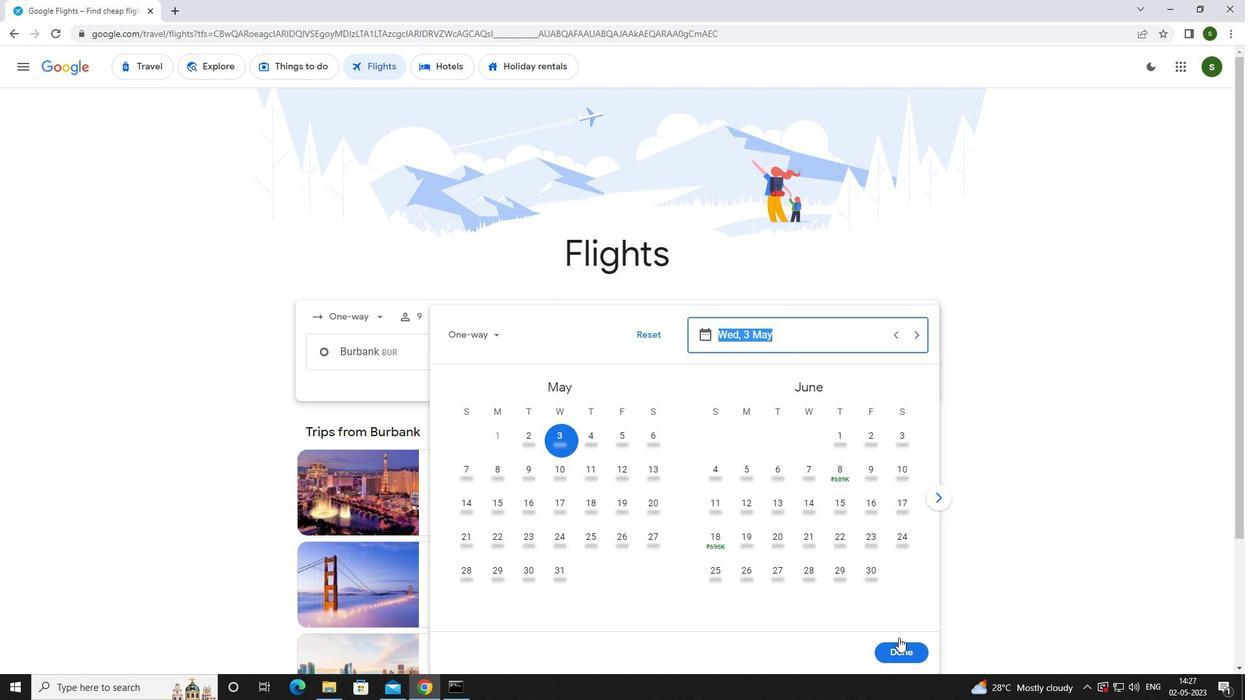 
Action: Mouse pressed left at (902, 643)
Screenshot: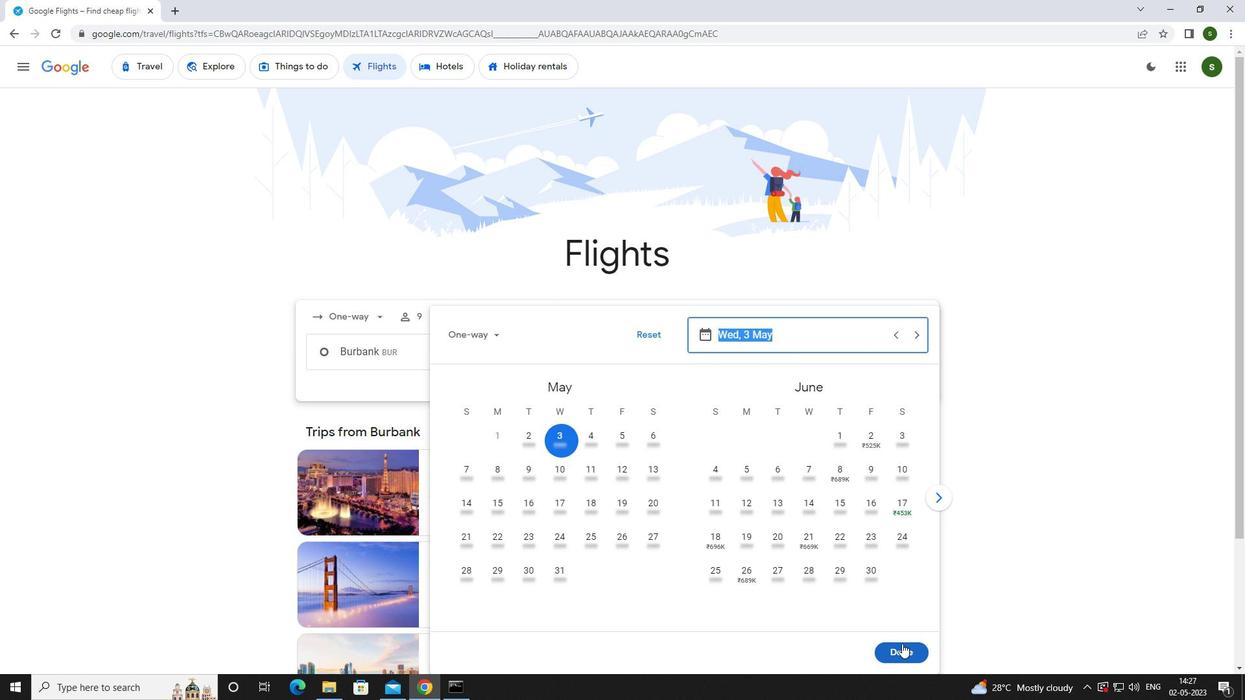 
Action: Mouse moved to (616, 398)
Screenshot: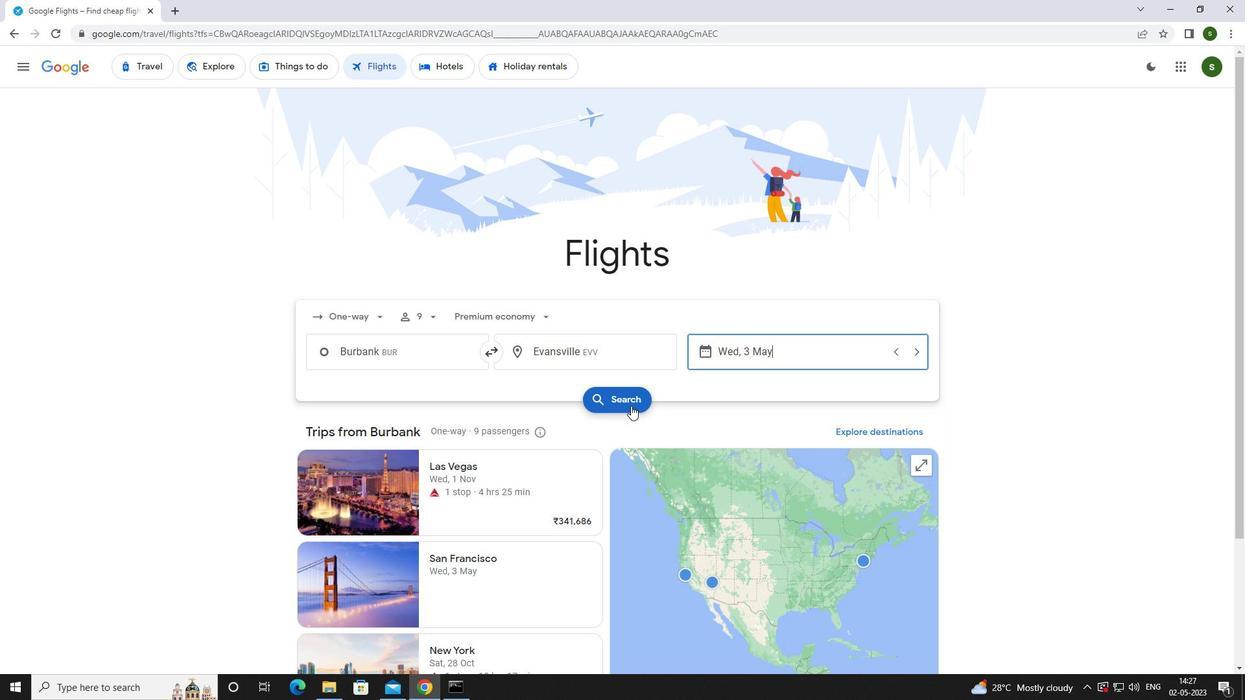 
Action: Mouse pressed left at (616, 398)
Screenshot: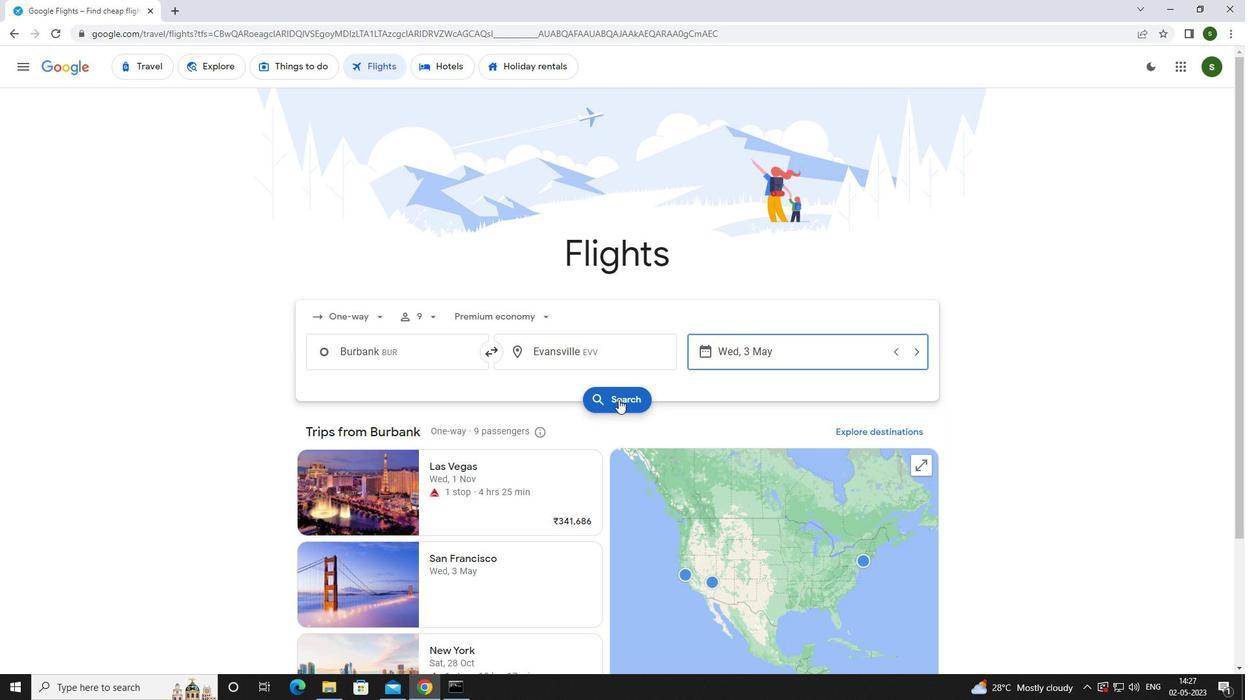 
Action: Mouse moved to (325, 185)
Screenshot: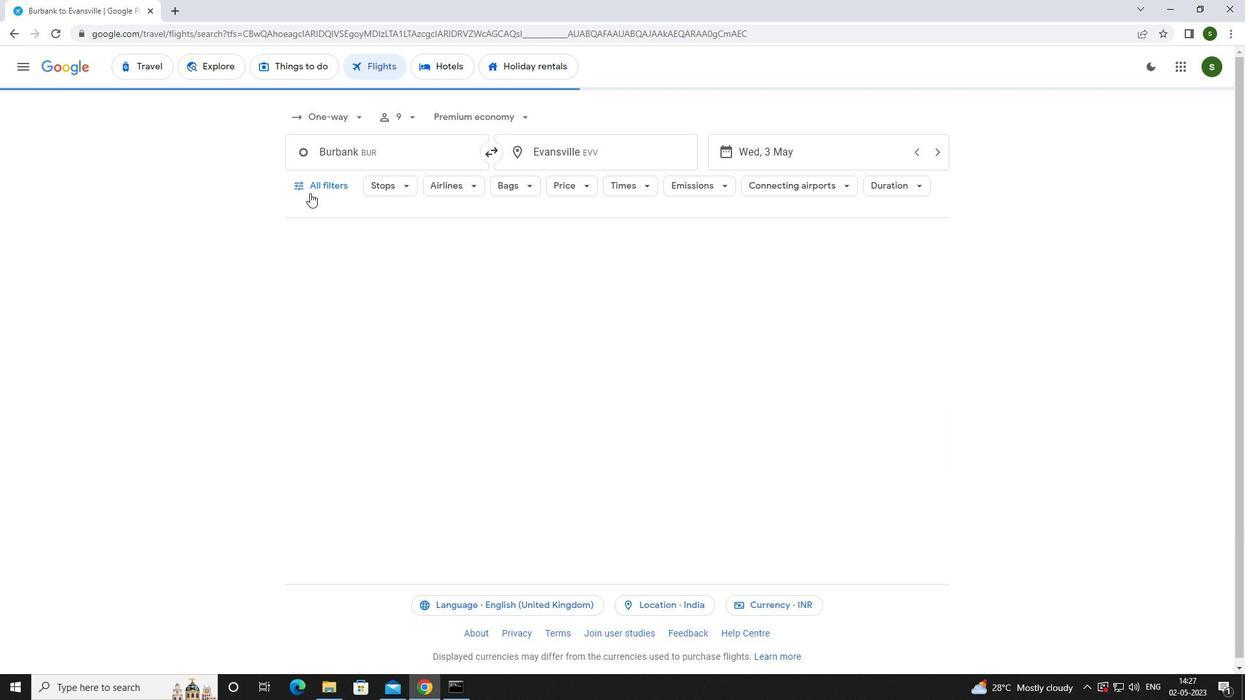 
Action: Mouse pressed left at (325, 185)
Screenshot: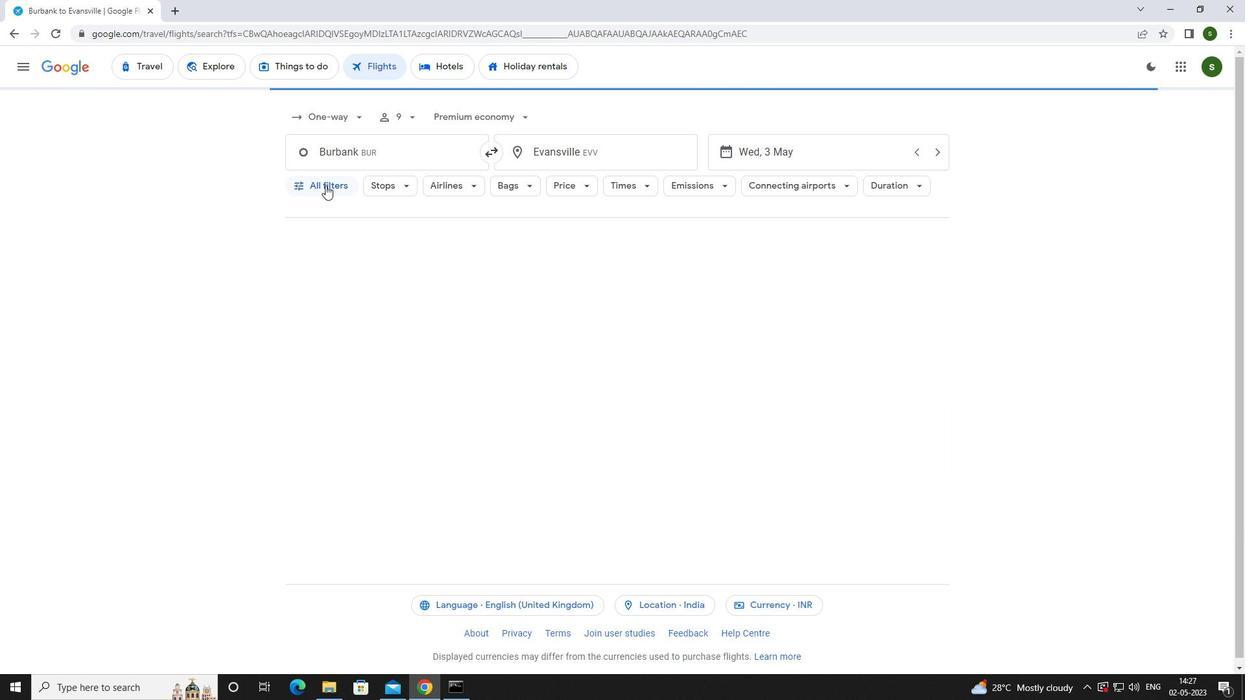 
Action: Mouse moved to (483, 459)
Screenshot: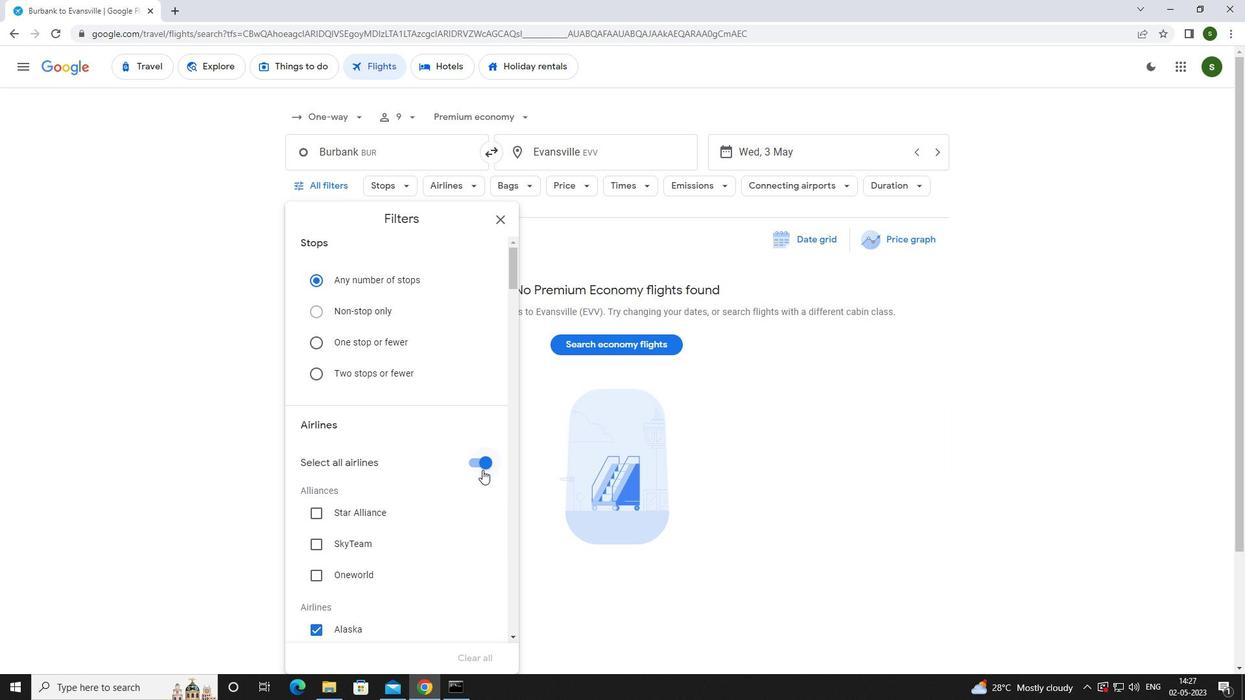 
Action: Mouse pressed left at (483, 459)
Screenshot: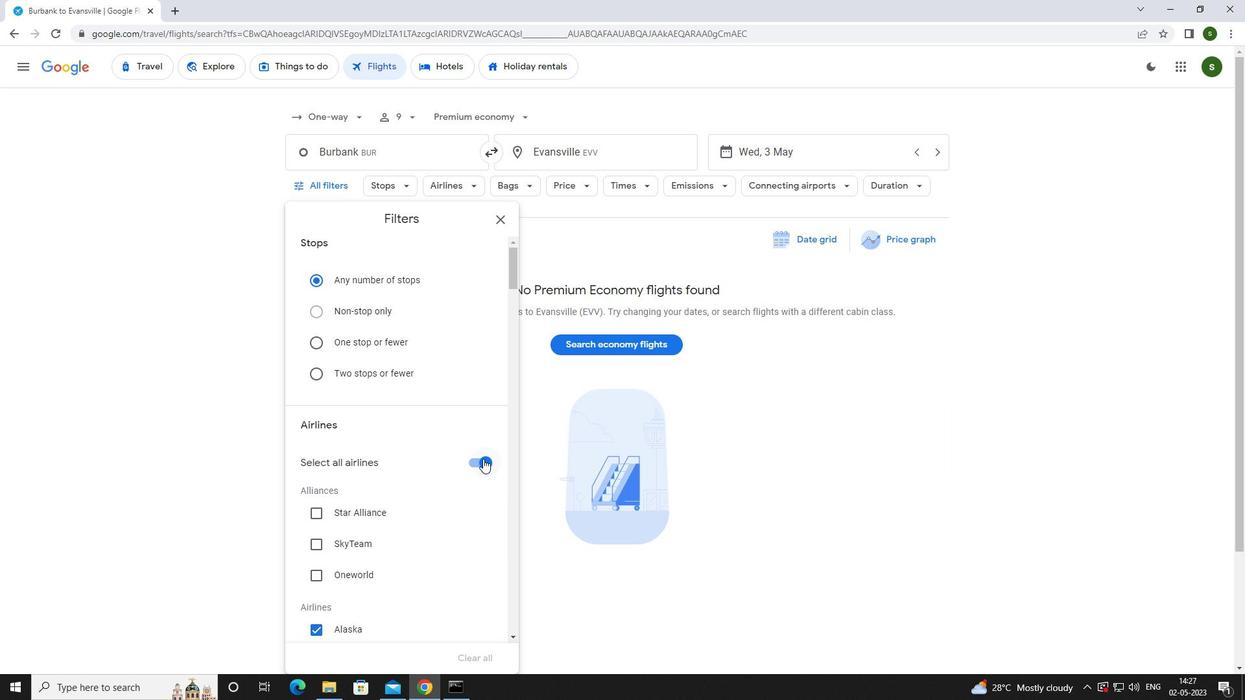 
Action: Mouse moved to (450, 453)
Screenshot: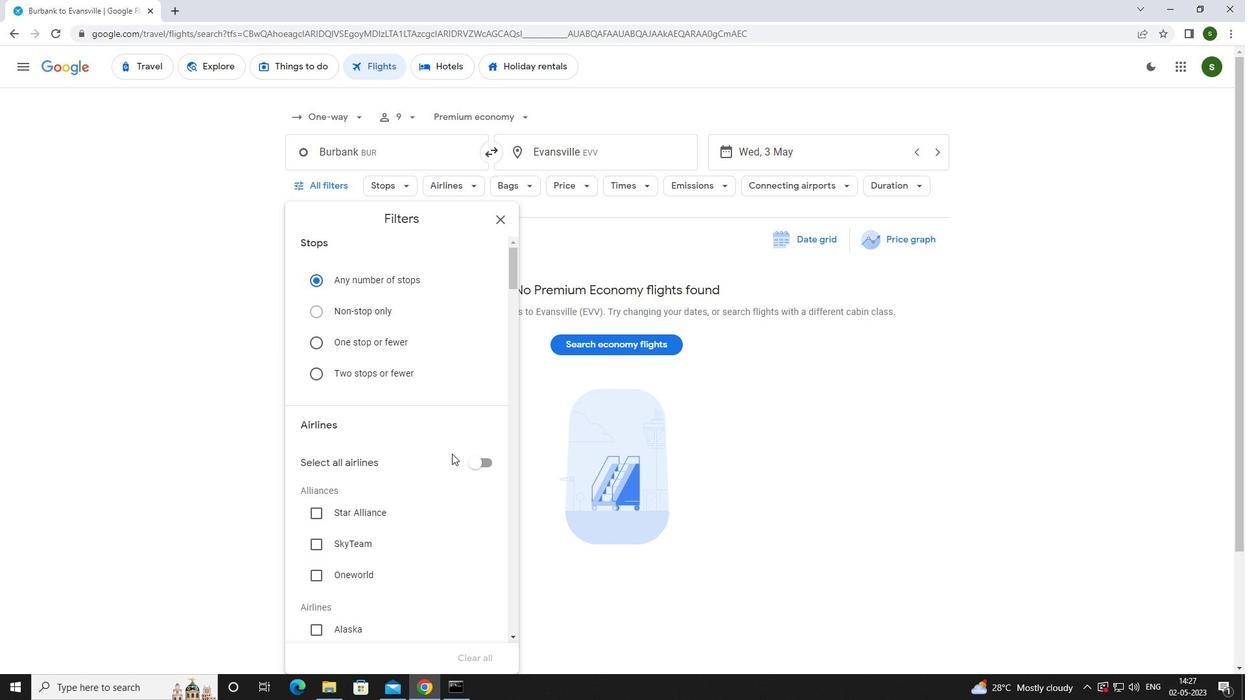 
Action: Mouse scrolled (450, 453) with delta (0, 0)
Screenshot: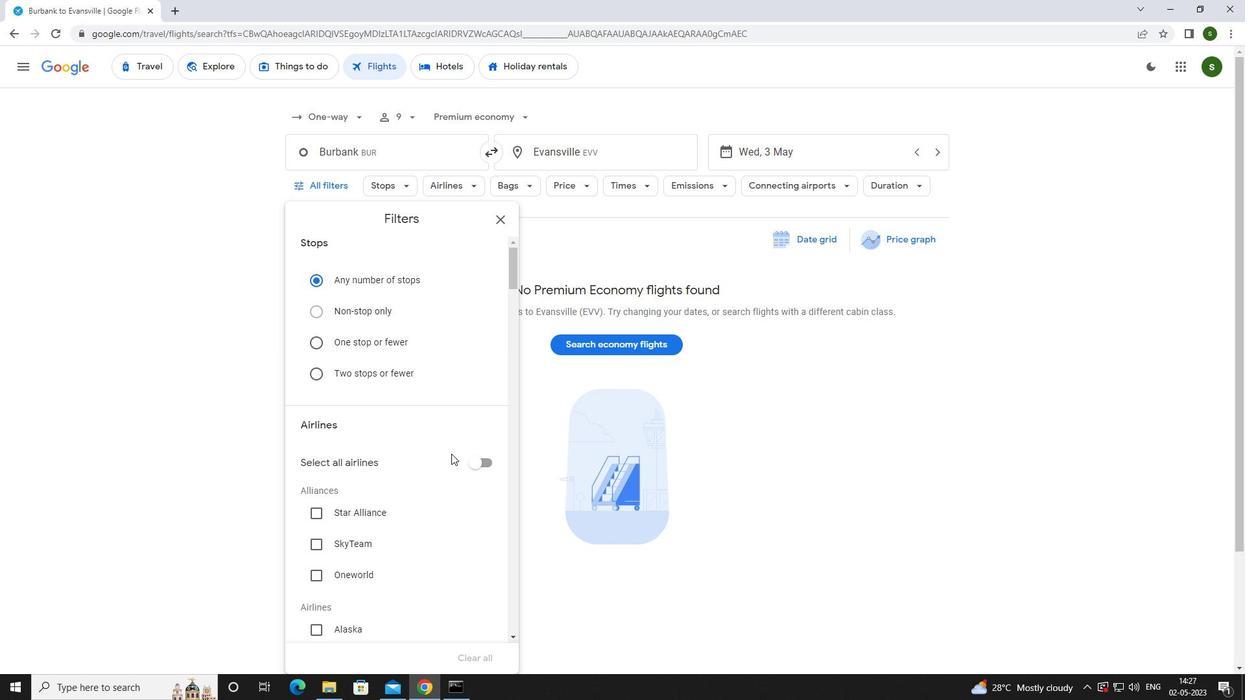 
Action: Mouse scrolled (450, 453) with delta (0, 0)
Screenshot: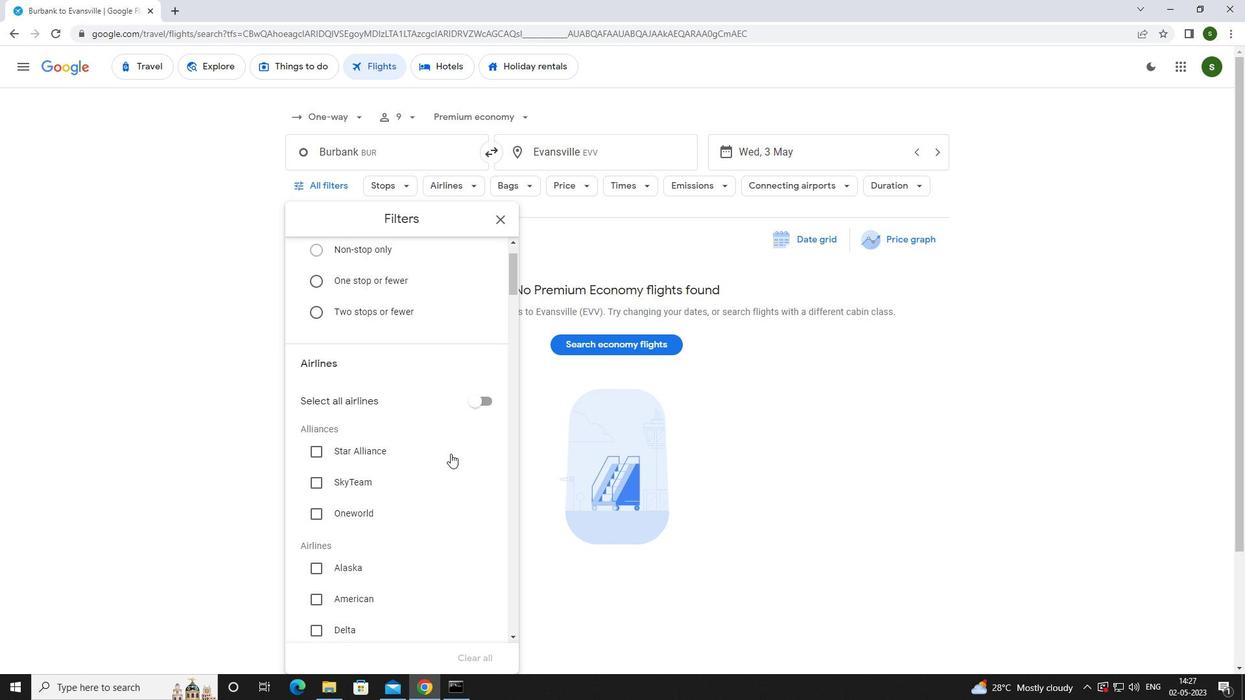 
Action: Mouse scrolled (450, 453) with delta (0, 0)
Screenshot: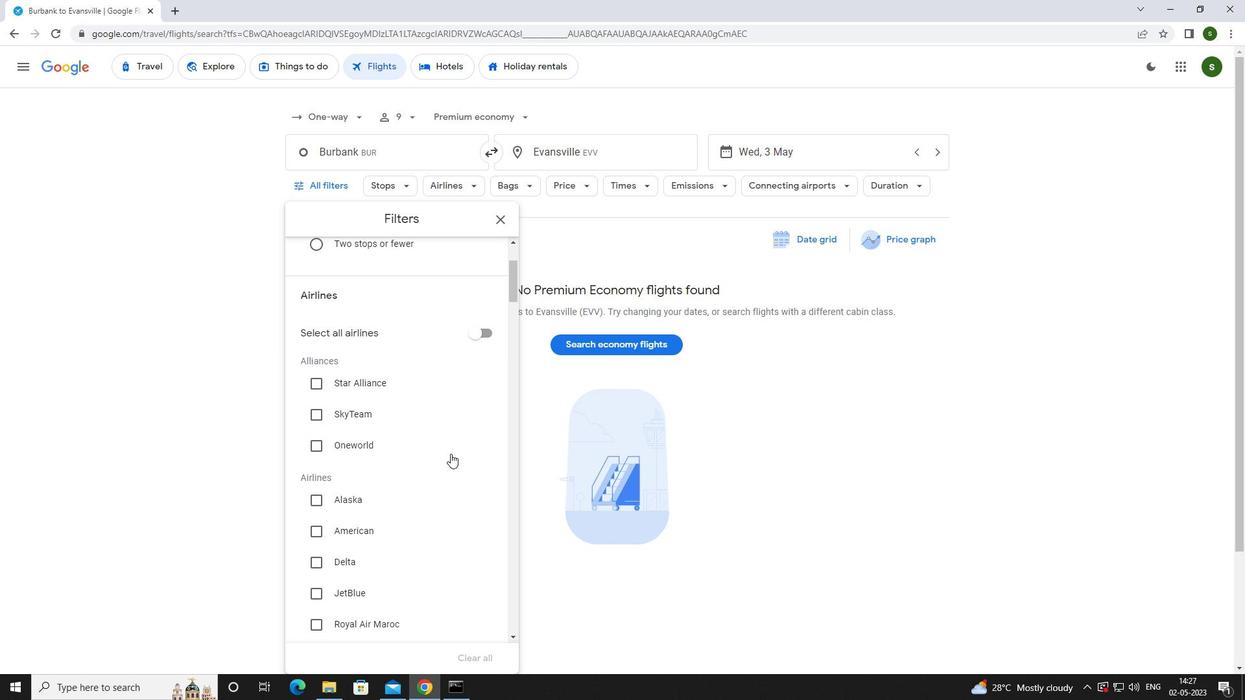 
Action: Mouse moved to (386, 559)
Screenshot: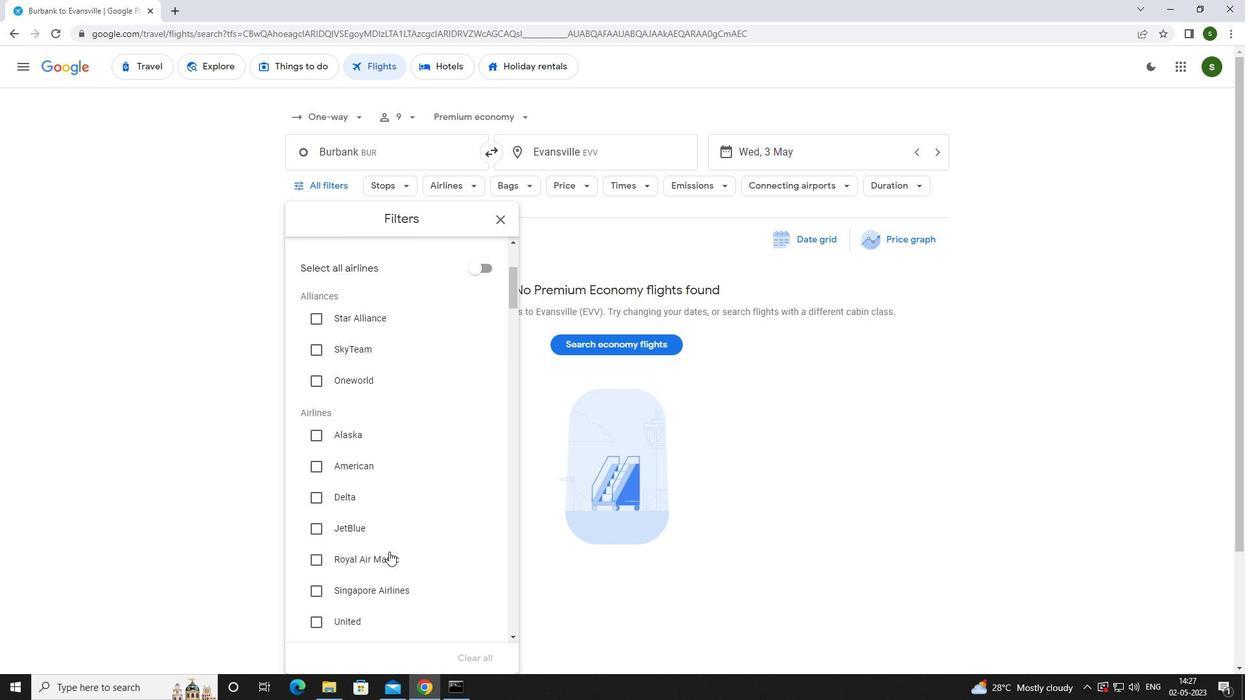 
Action: Mouse pressed left at (386, 559)
Screenshot: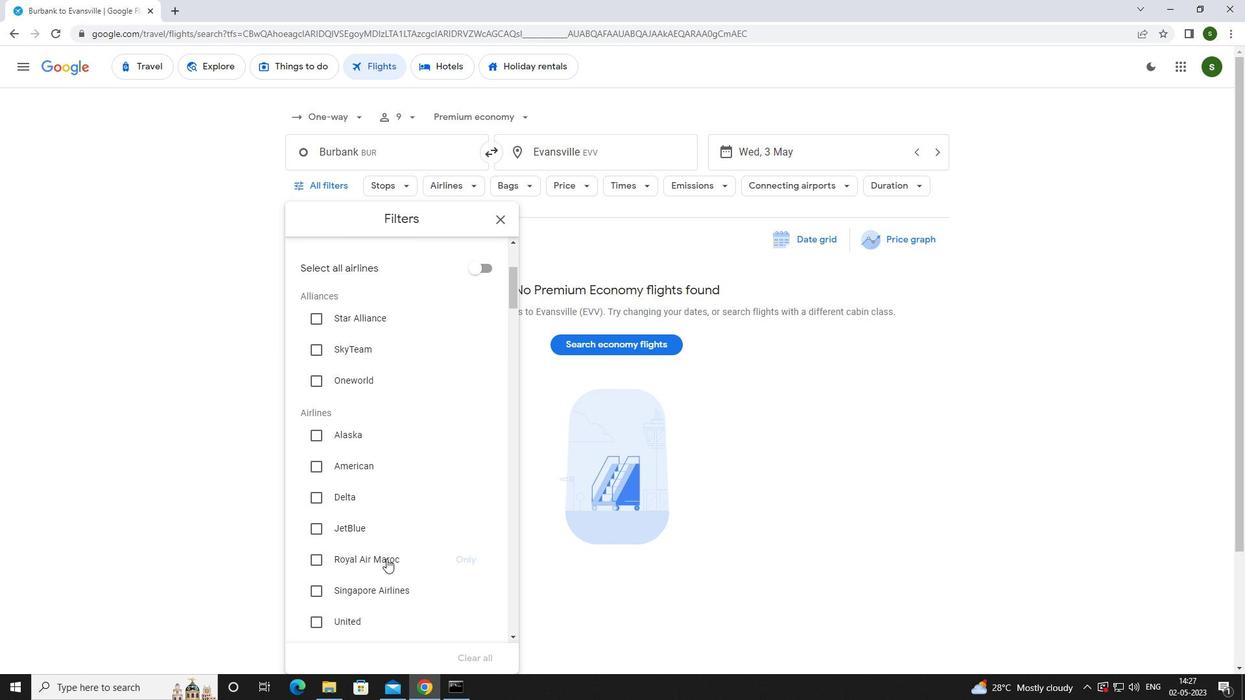 
Action: Mouse moved to (405, 510)
Screenshot: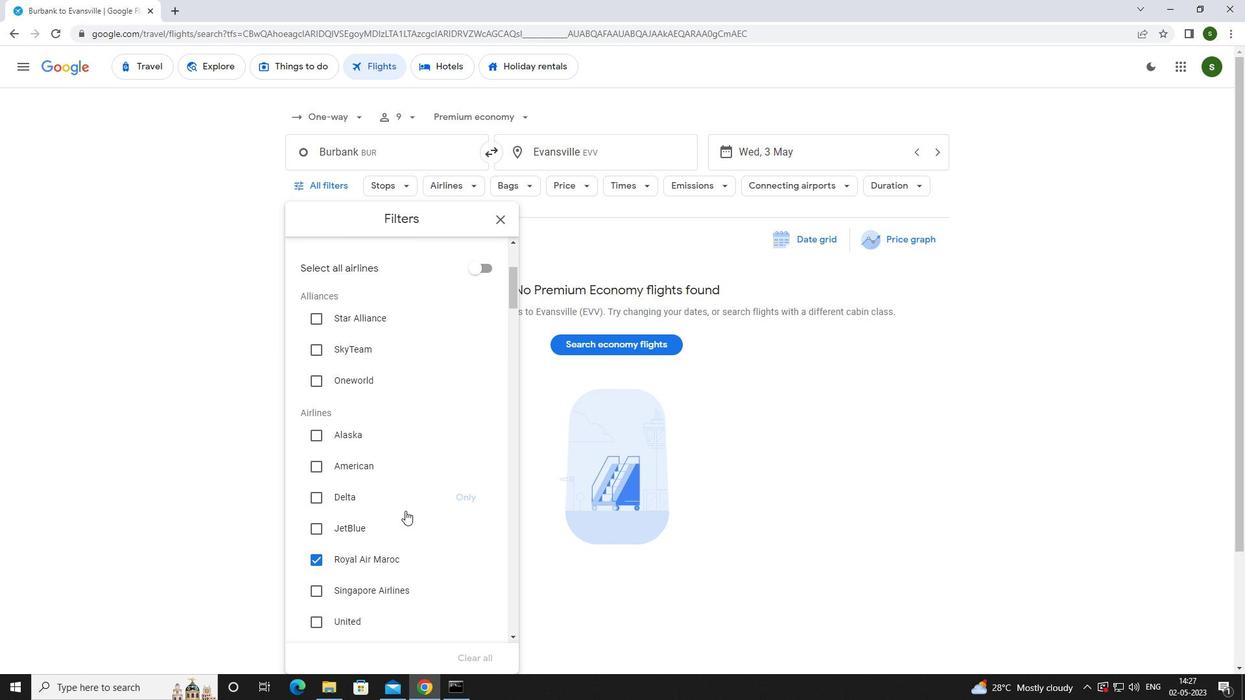 
Action: Mouse scrolled (405, 509) with delta (0, 0)
Screenshot: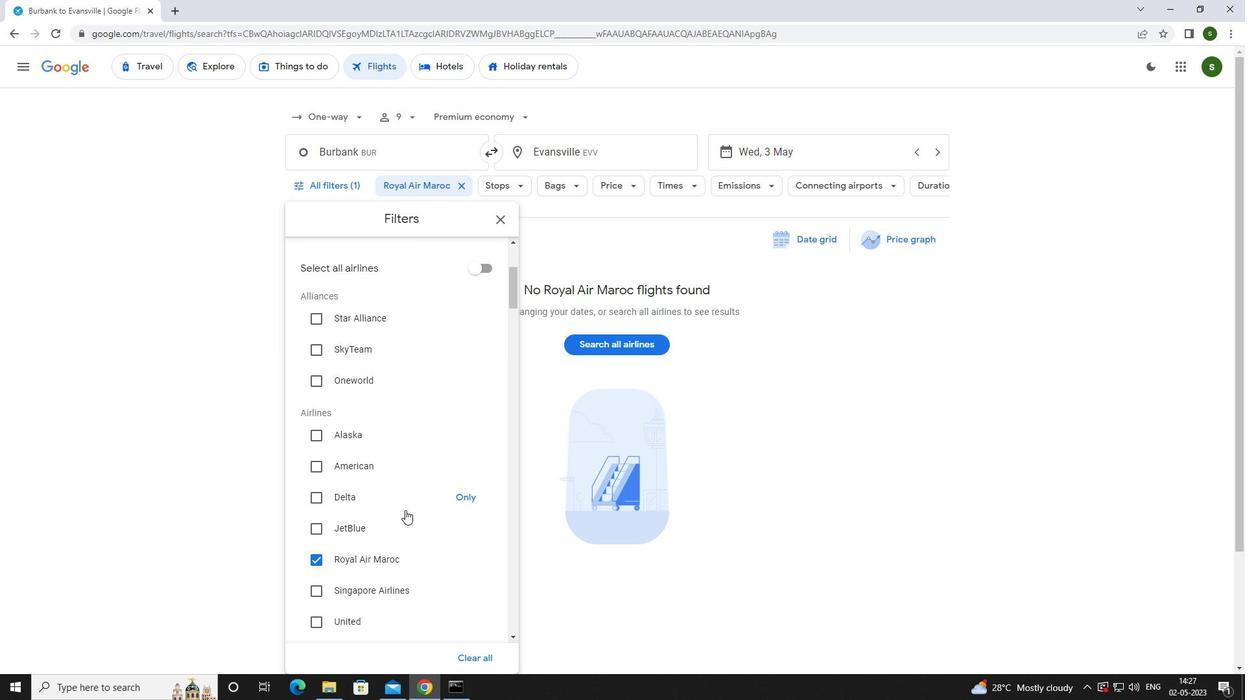 
Action: Mouse scrolled (405, 509) with delta (0, 0)
Screenshot: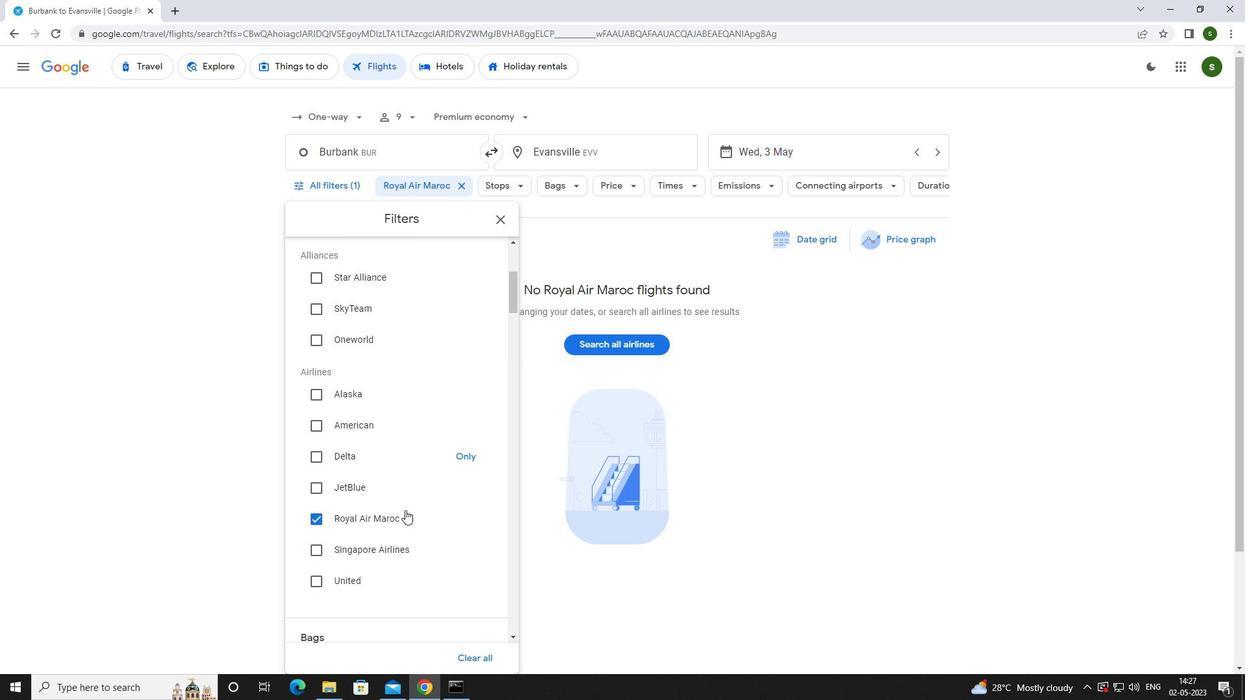 
Action: Mouse scrolled (405, 509) with delta (0, 0)
Screenshot: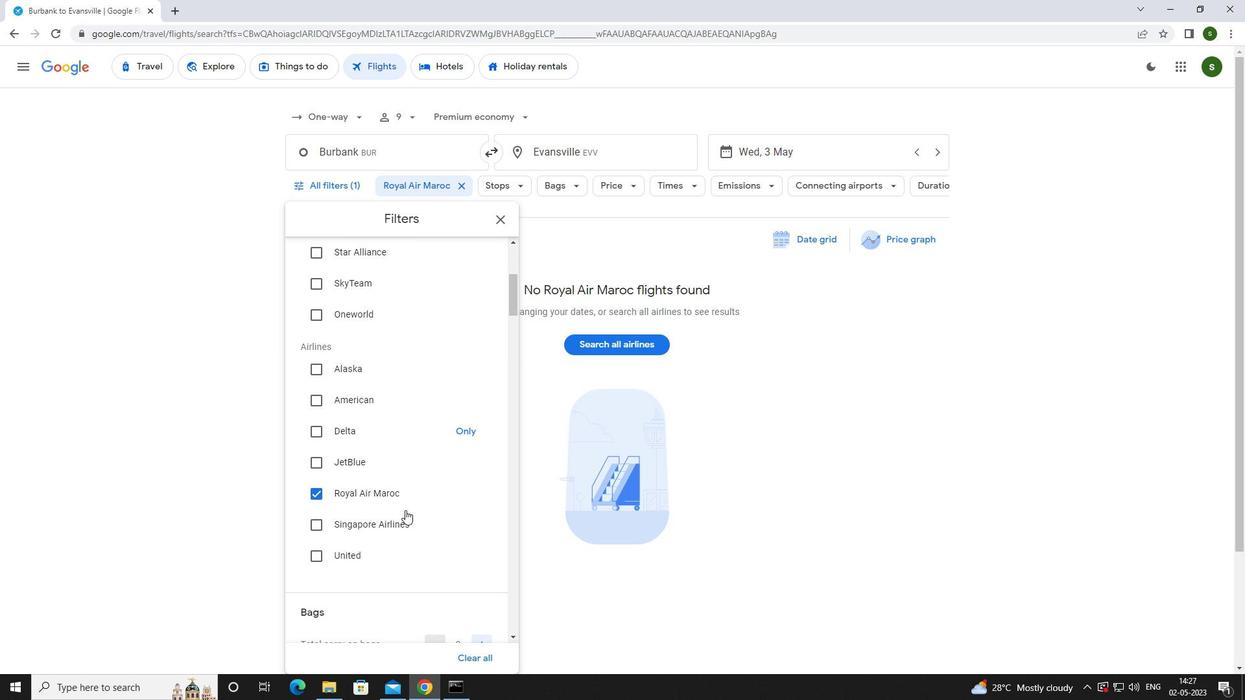 
Action: Mouse moved to (482, 518)
Screenshot: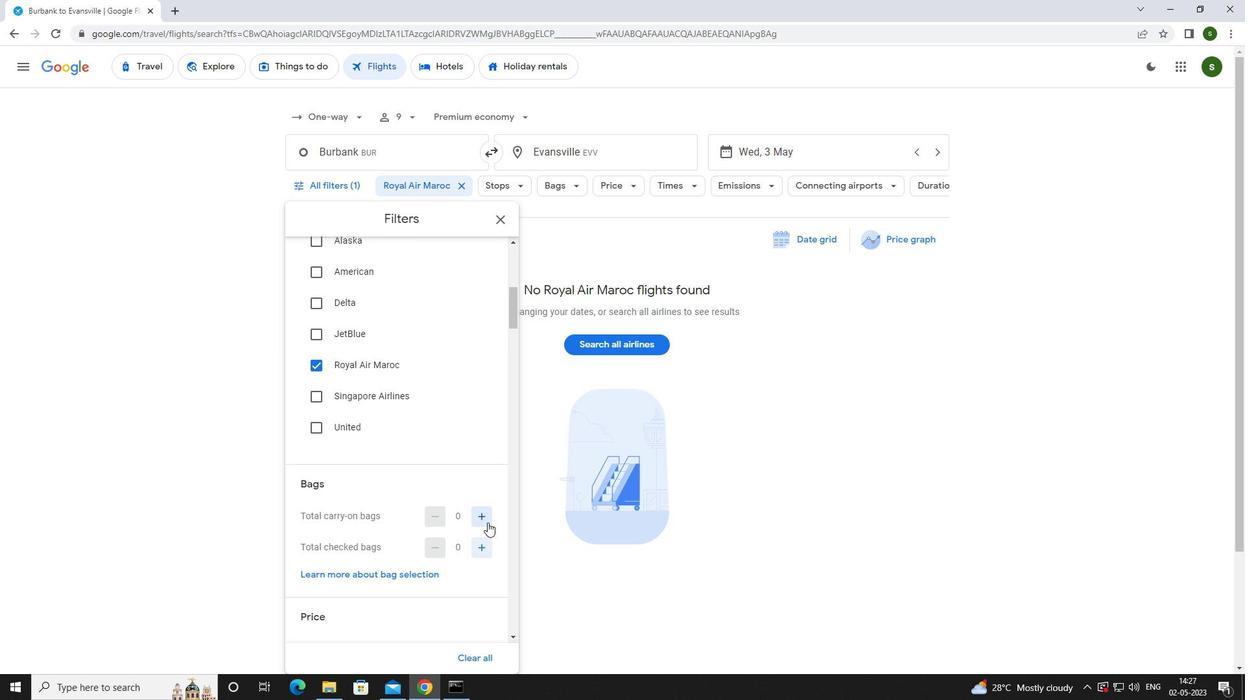 
Action: Mouse pressed left at (482, 518)
Screenshot: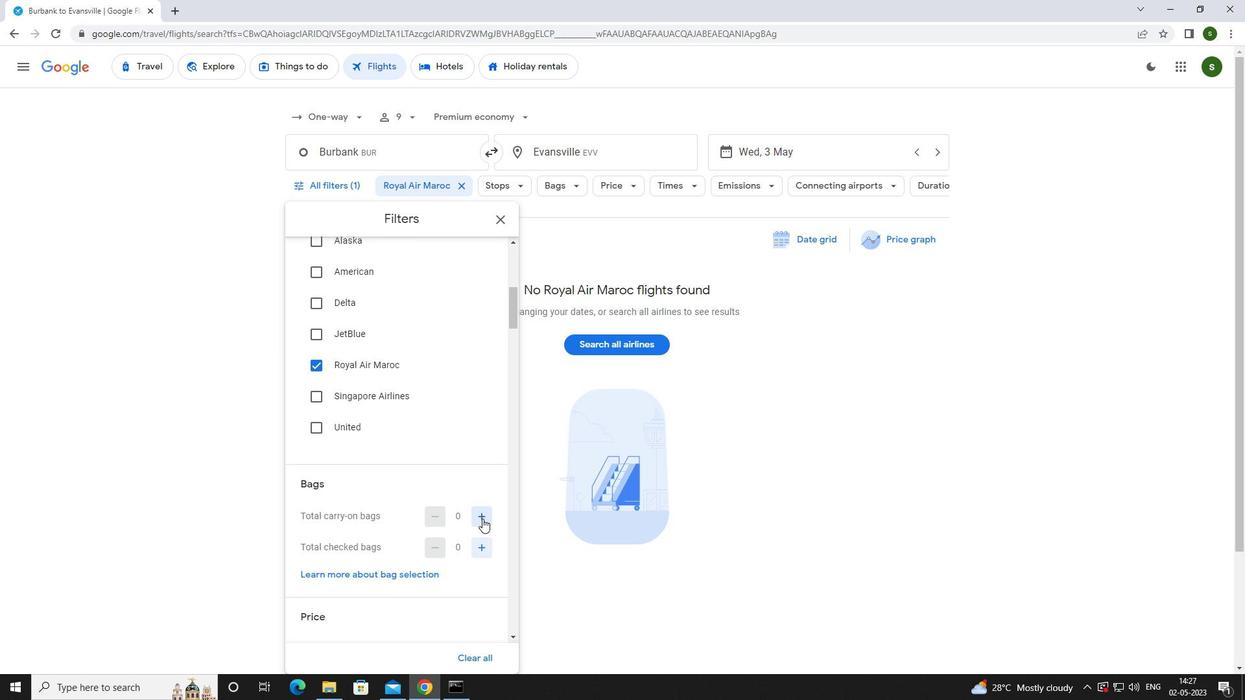 
Action: Mouse scrolled (482, 518) with delta (0, 0)
Screenshot: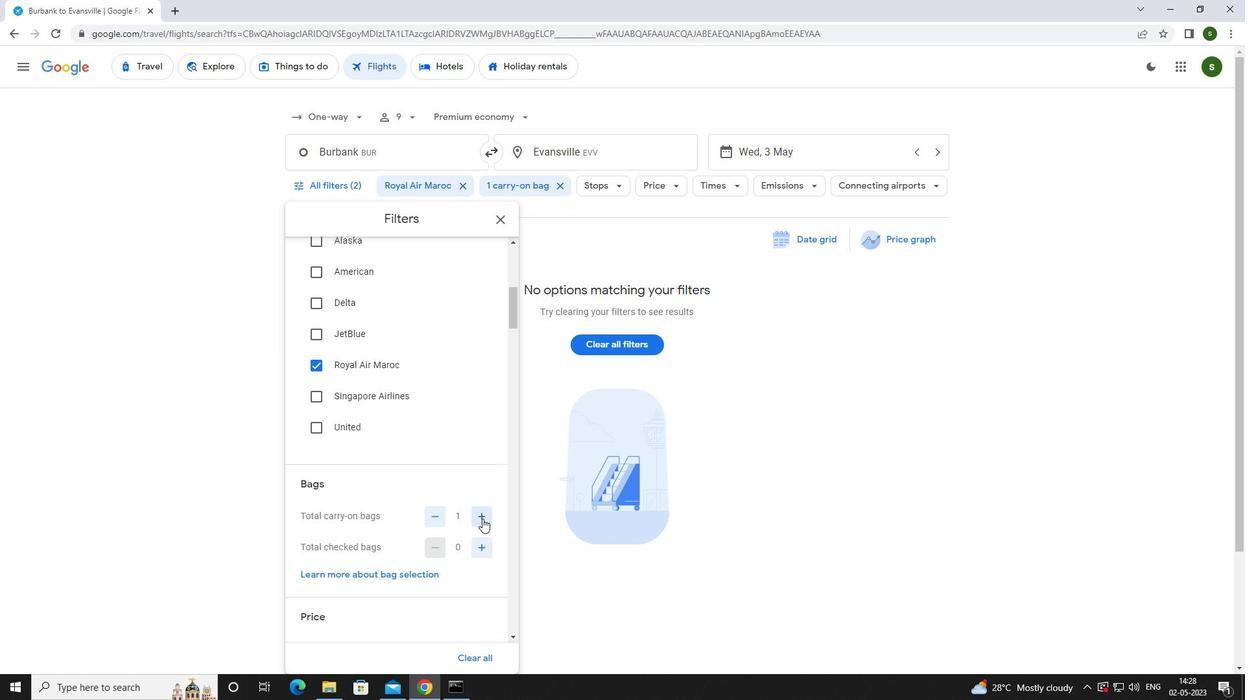 
Action: Mouse scrolled (482, 518) with delta (0, 0)
Screenshot: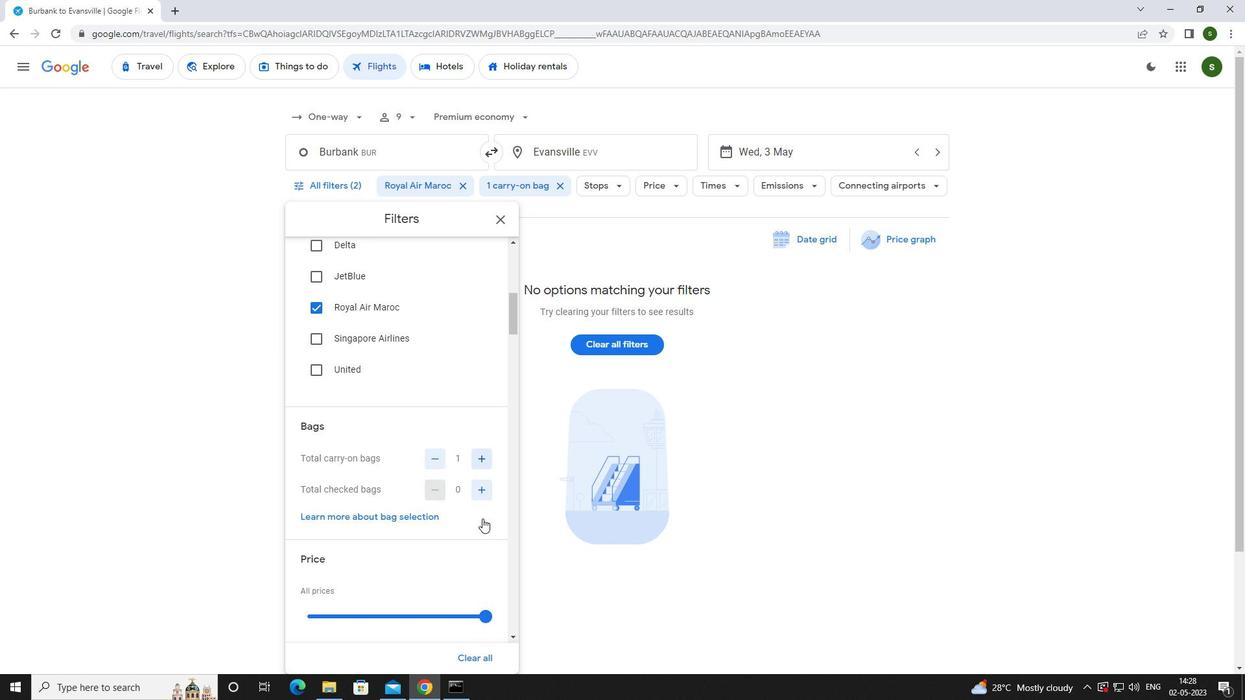 
Action: Mouse moved to (360, 556)
Screenshot: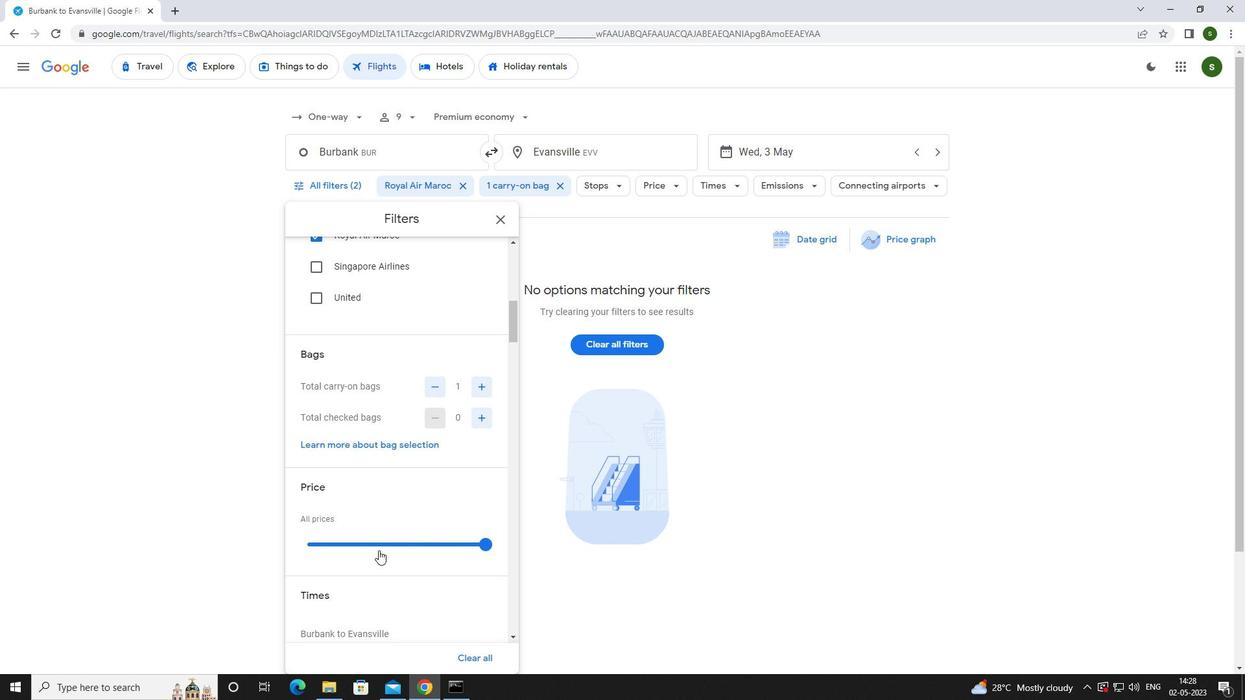 
Action: Mouse scrolled (360, 555) with delta (0, 0)
Screenshot: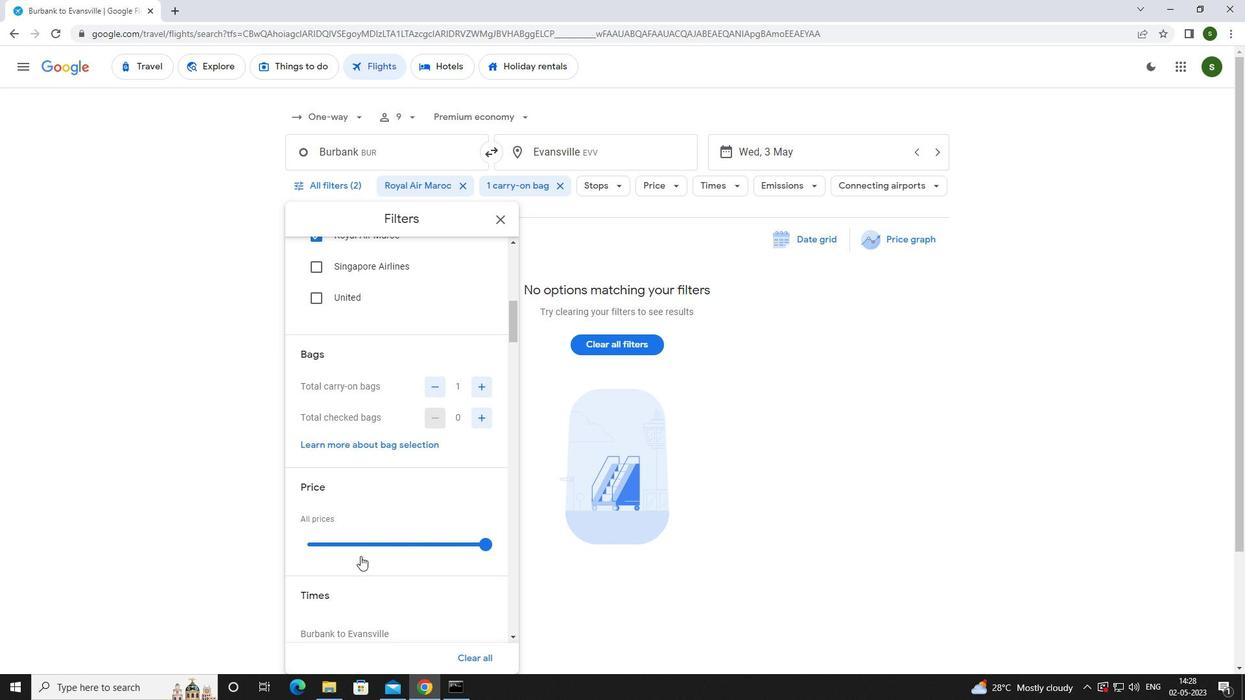 
Action: Mouse scrolled (360, 555) with delta (0, 0)
Screenshot: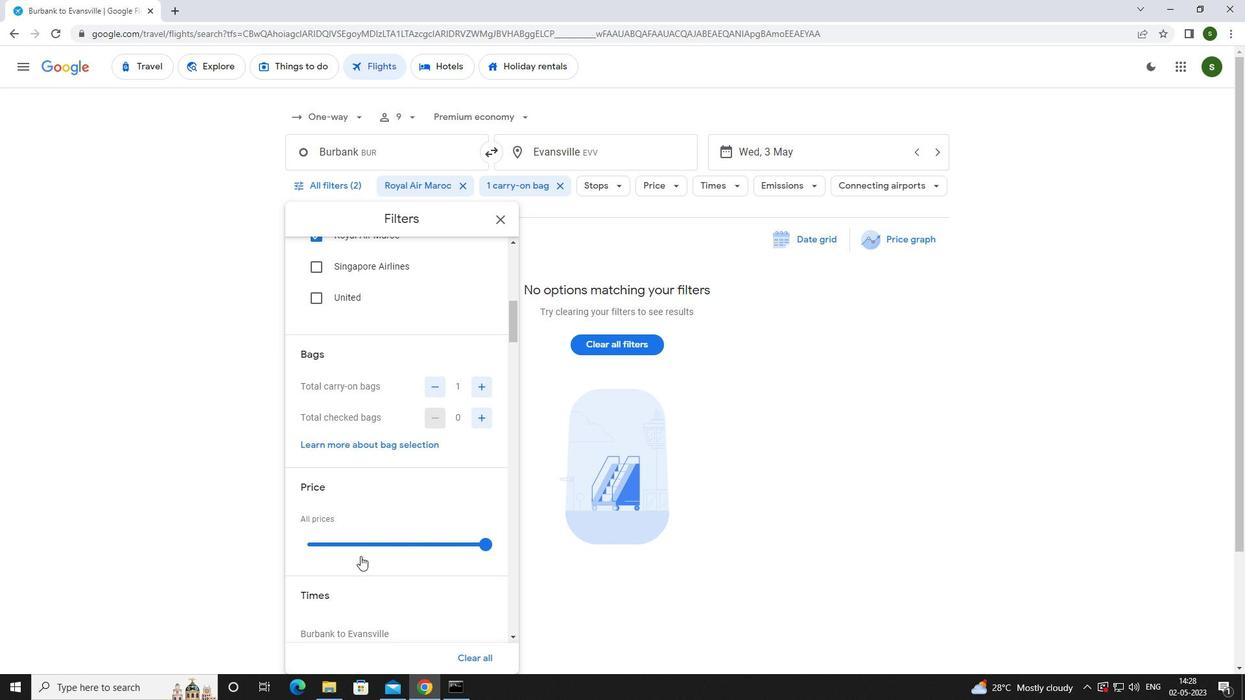 
Action: Mouse moved to (305, 562)
Screenshot: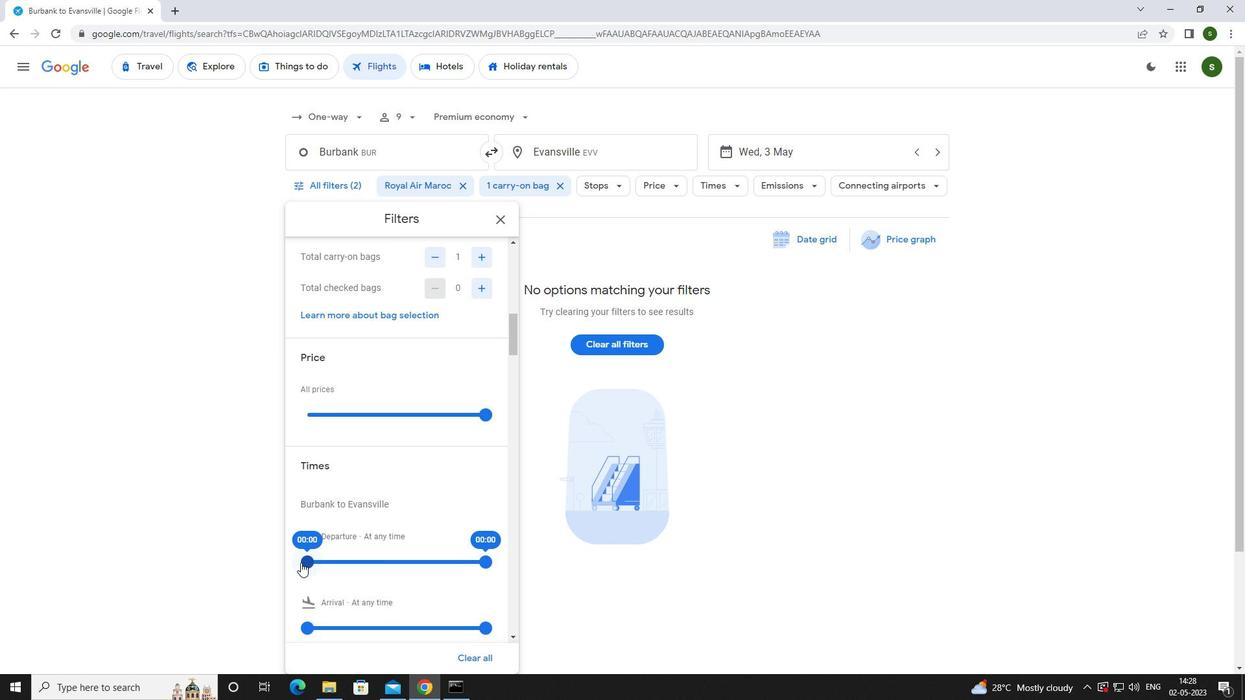 
Action: Mouse pressed left at (305, 562)
Screenshot: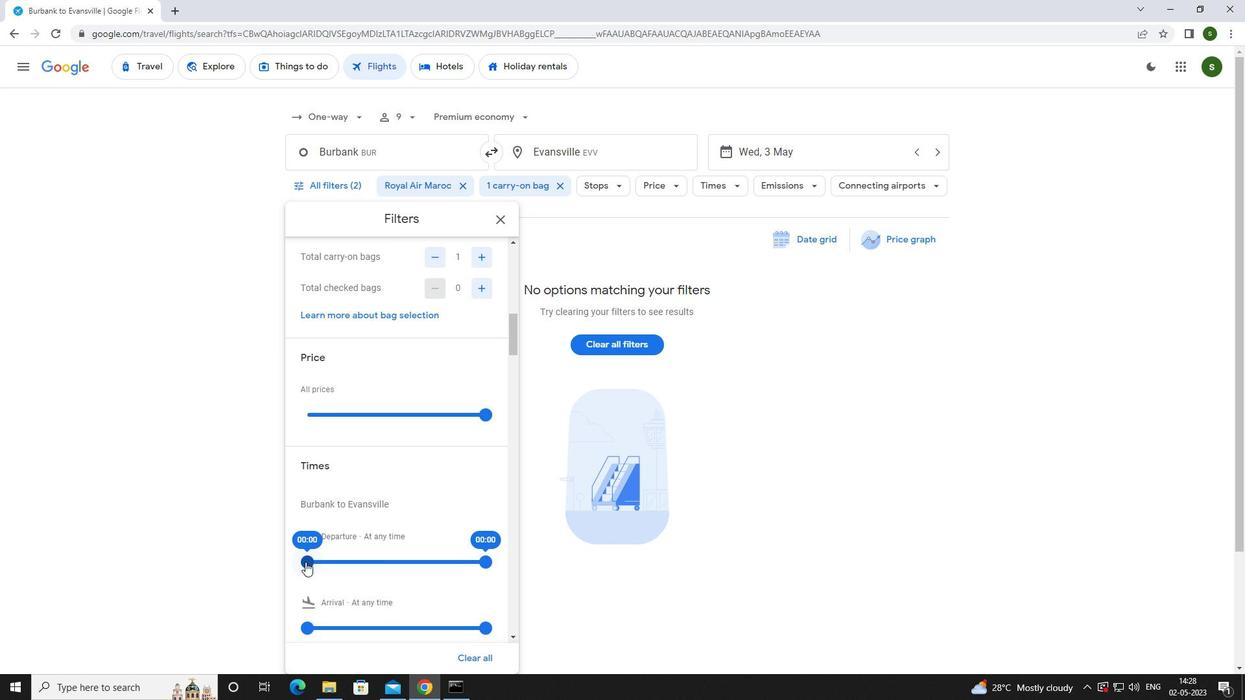 
Action: Mouse moved to (703, 500)
Screenshot: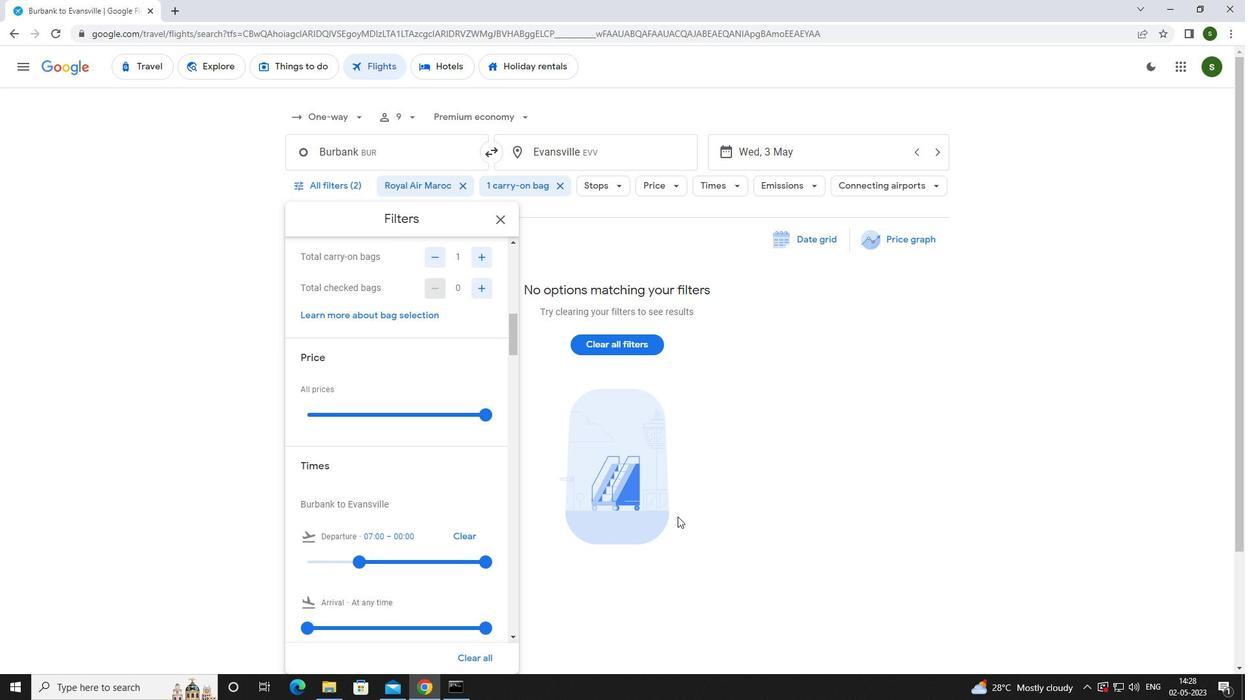 
Action: Mouse pressed left at (703, 500)
Screenshot: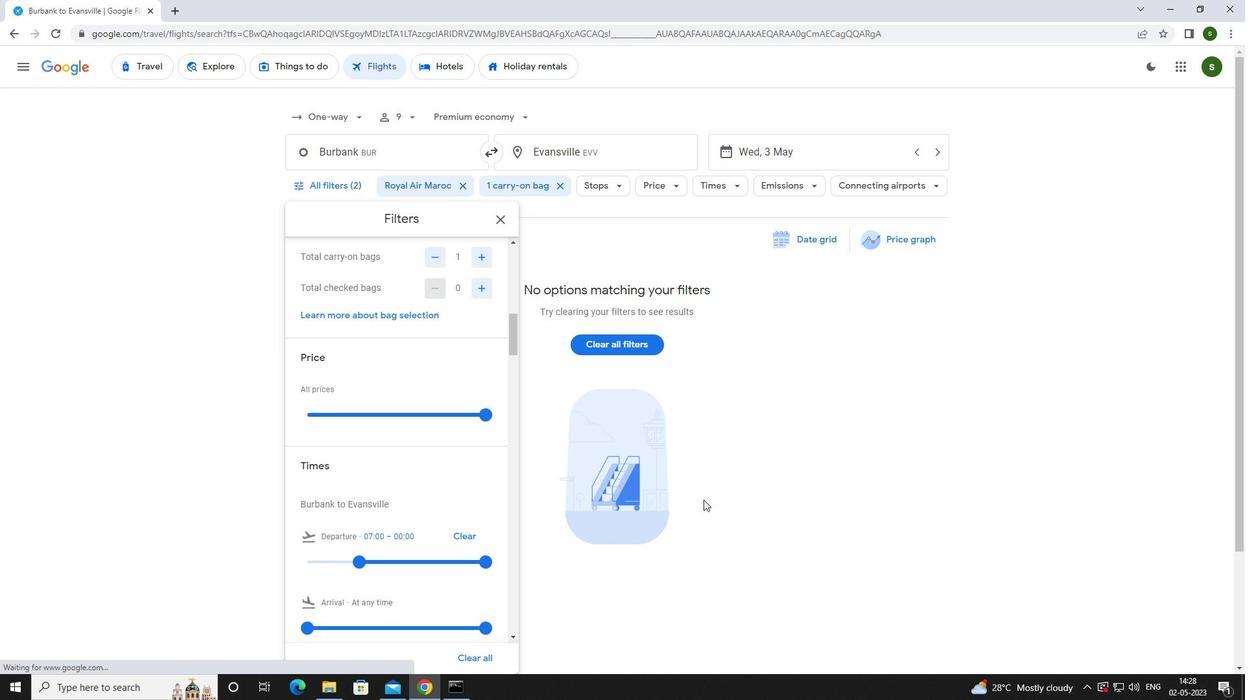 
